 Task: Add an event with the title Third Coffee Meeting with Business Partner, date '2023/11/11', time 8:30 AM to 10:30 AMand add a description: Throughout the session, the facilitator will provide gentle guidance and reminders to stay present, fostering a non-judgmental and accepting attitude toward thoughts and sensations that may arise. There will also be moments of silence to allow participants to immerse themselves fully in the practice., put the event into Orange category, logged in from the account softage.3@softage.netand send the event invitation to softage.2@softage.net and softage.4@softage.net. Set a reminder for the event 30 minutes before
Action: Mouse moved to (70, 96)
Screenshot: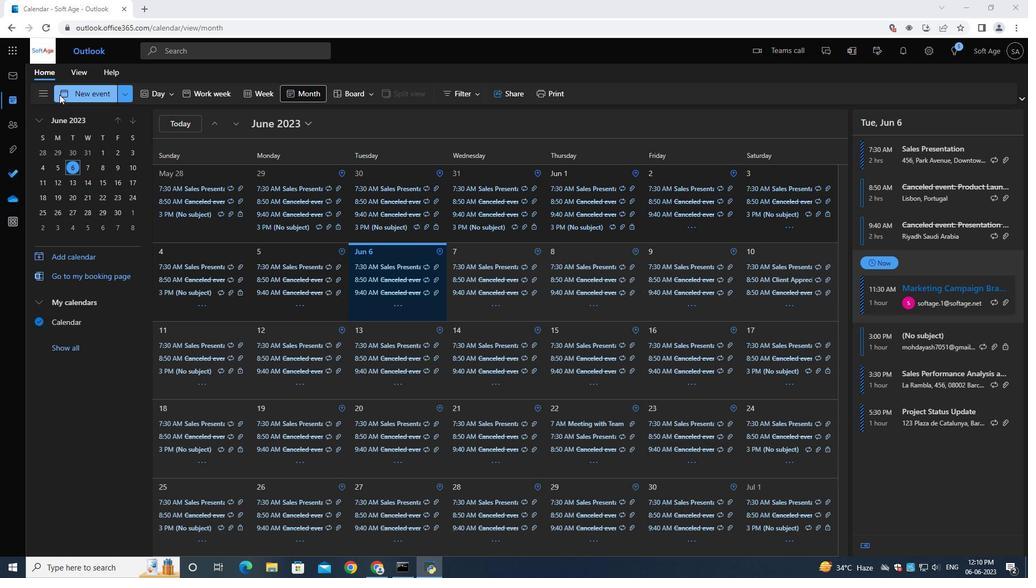 
Action: Mouse pressed left at (70, 96)
Screenshot: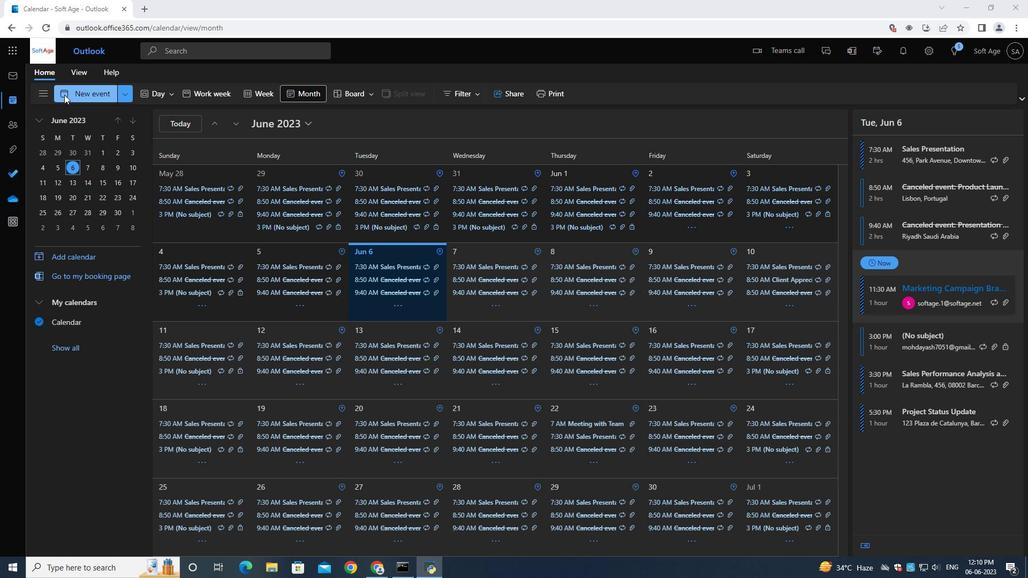 
Action: Mouse moved to (268, 161)
Screenshot: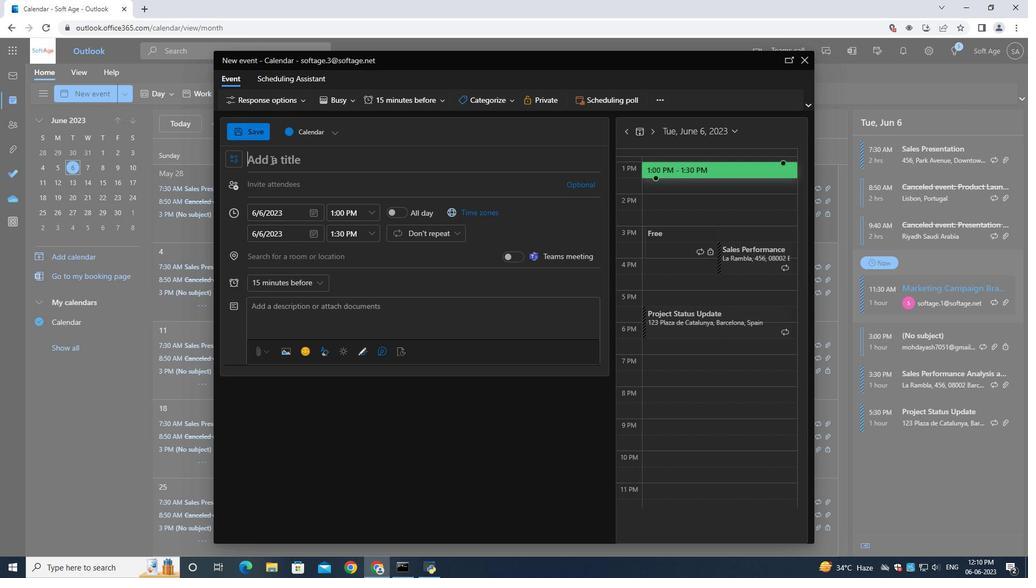 
Action: Mouse pressed left at (268, 161)
Screenshot: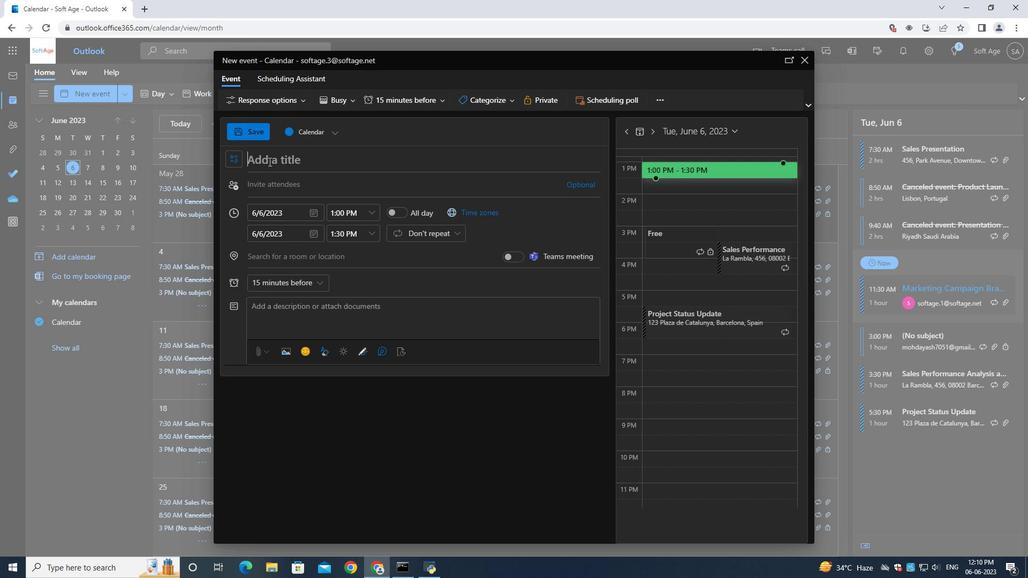 
Action: Key pressed <Key.shift>THIRD<Key.space><Key.shift>Coffee<Key.space><Key.shift>Meeting<Key.space>with<Key.space><Key.shift>Business<Key.space><Key.shift>Parther
Screenshot: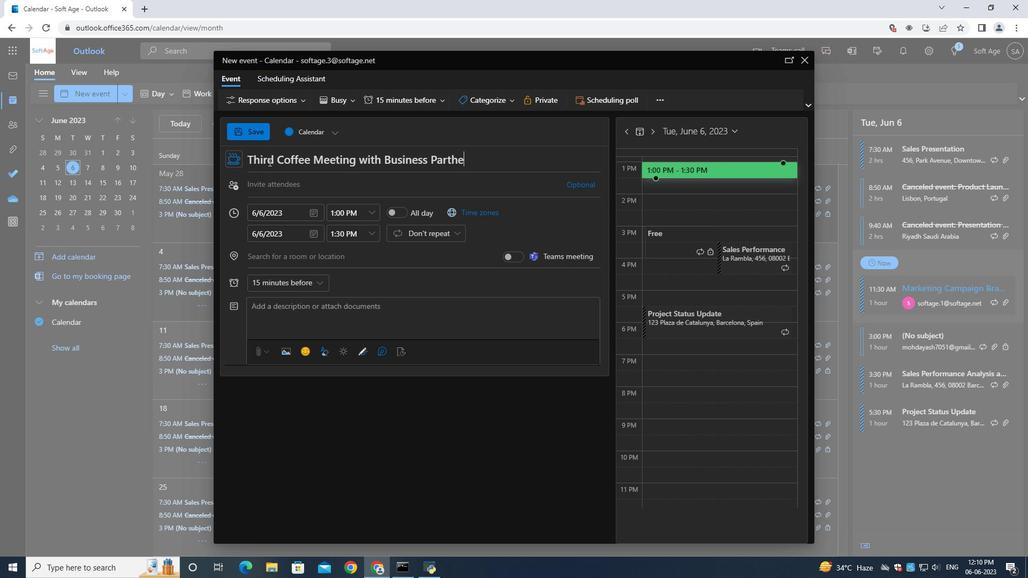 
Action: Mouse moved to (431, 169)
Screenshot: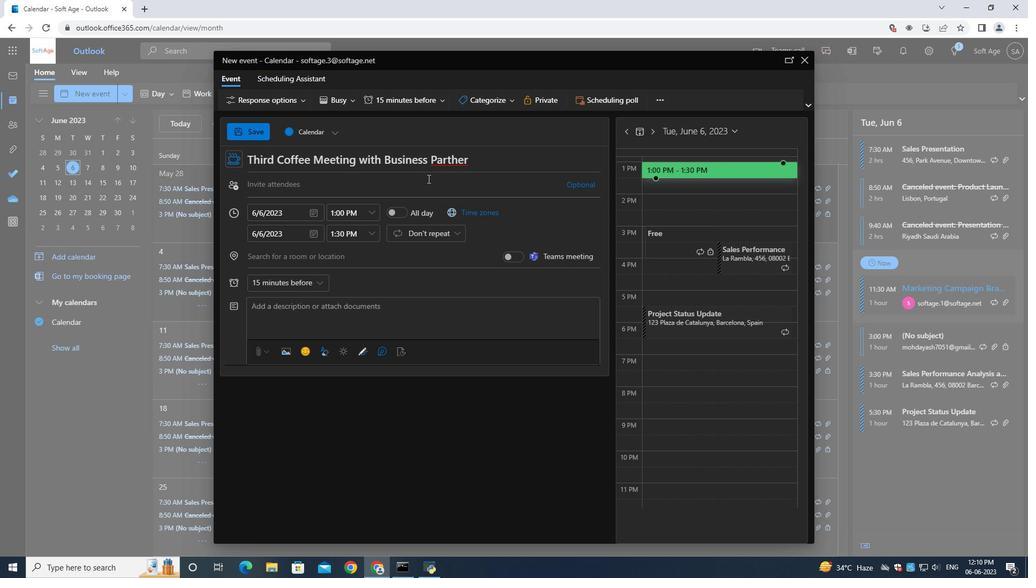 
Action: Key pressed <Key.backspace><Key.backspace><Key.backspace><Key.backspace>tner
Screenshot: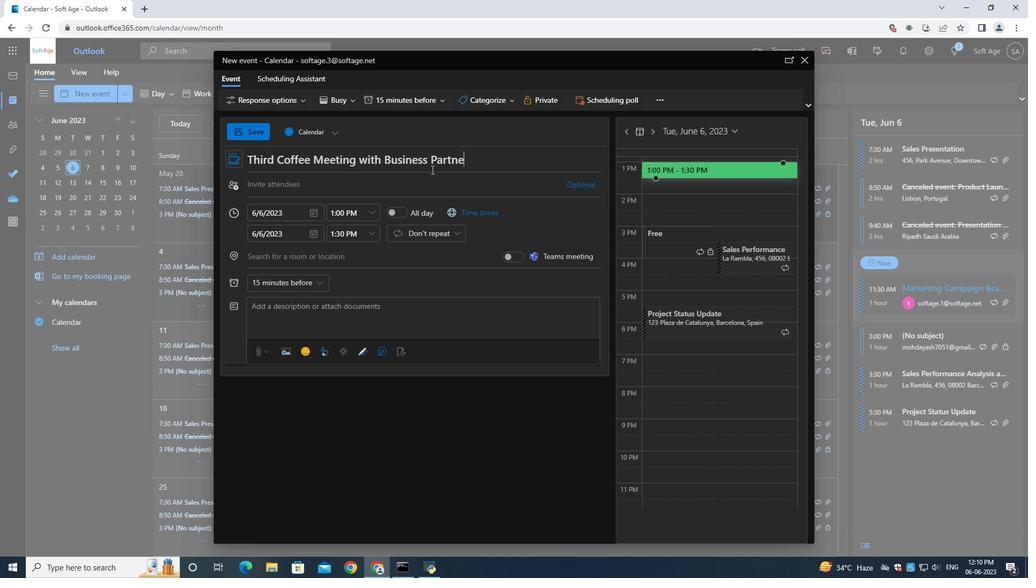 
Action: Mouse moved to (315, 213)
Screenshot: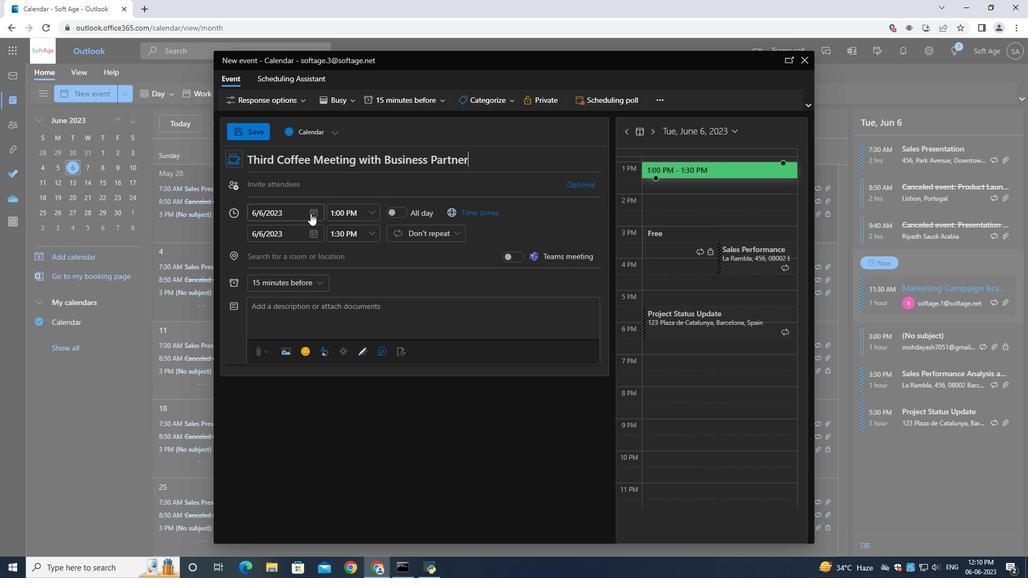 
Action: Mouse pressed left at (315, 213)
Screenshot: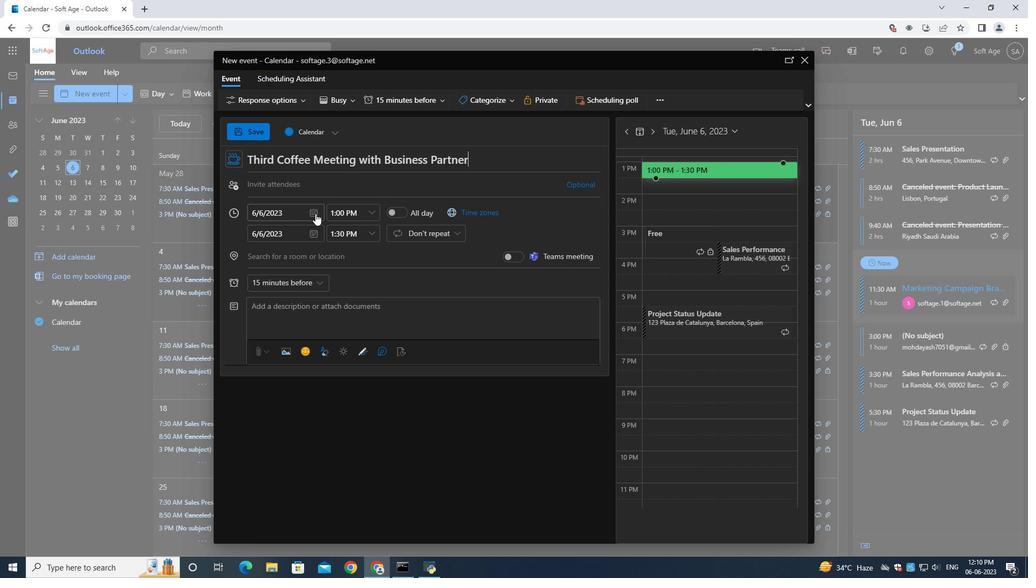 
Action: Mouse moved to (346, 237)
Screenshot: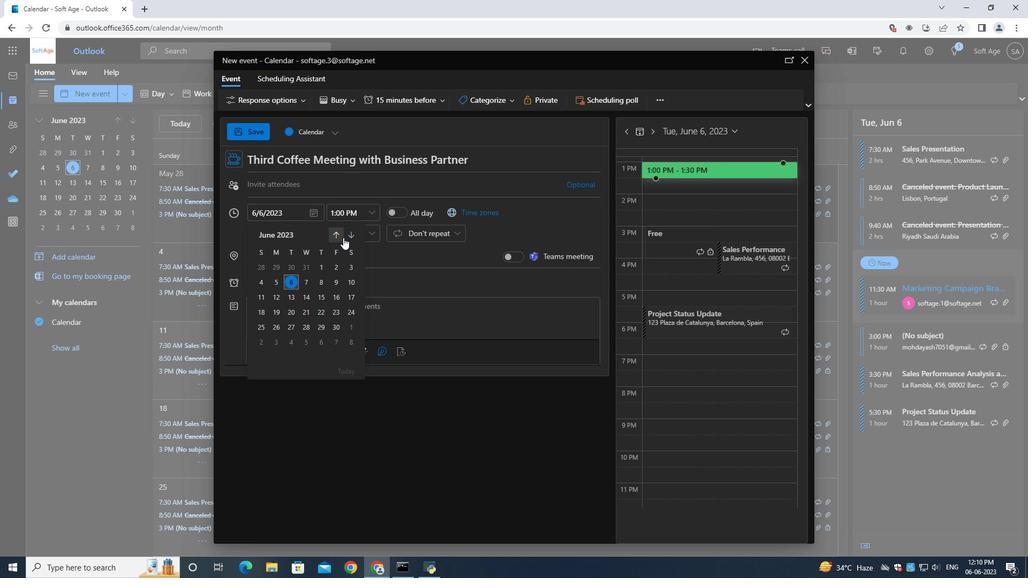 
Action: Mouse pressed left at (346, 237)
Screenshot: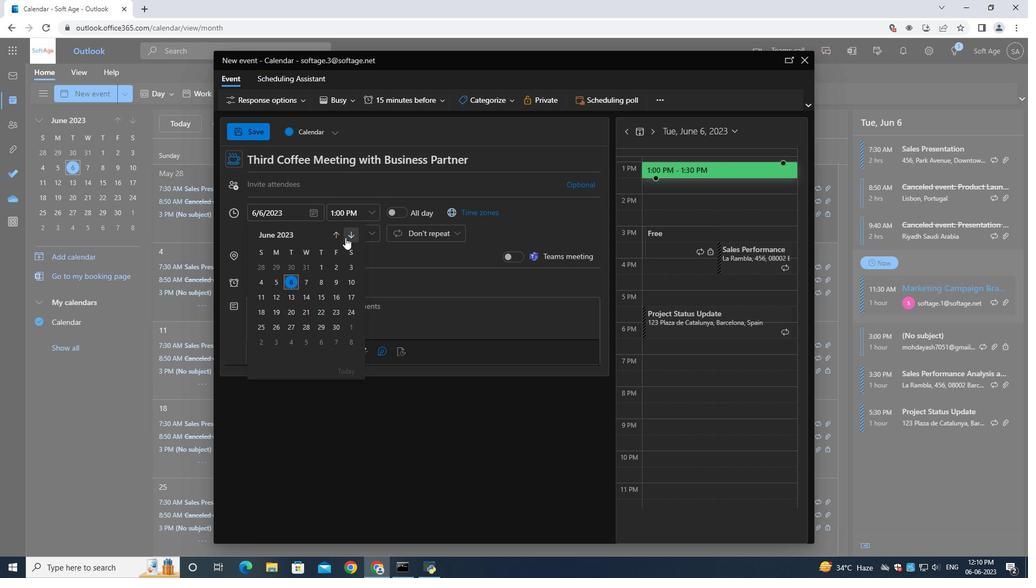 
Action: Mouse moved to (346, 237)
Screenshot: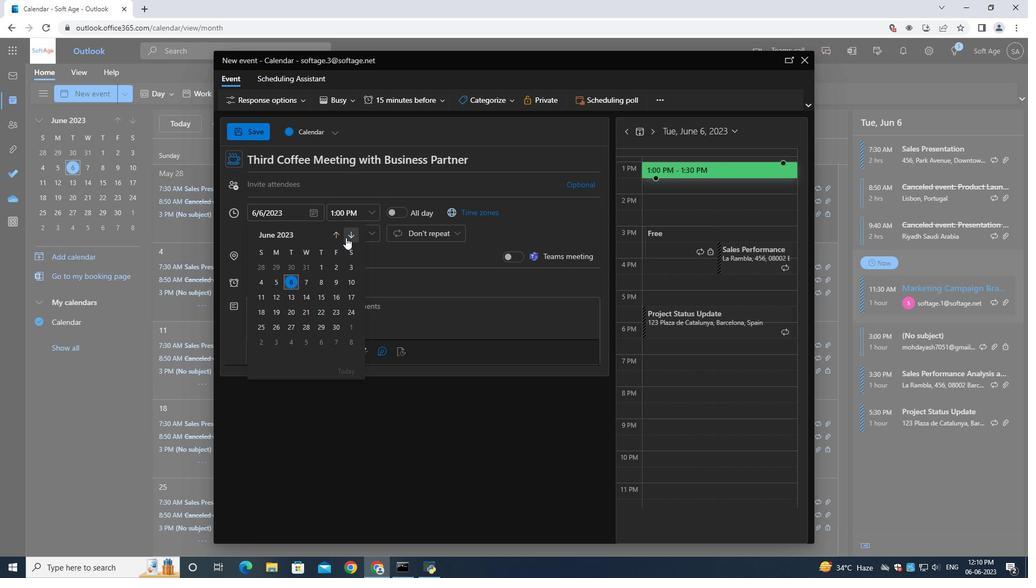 
Action: Mouse pressed left at (346, 237)
Screenshot: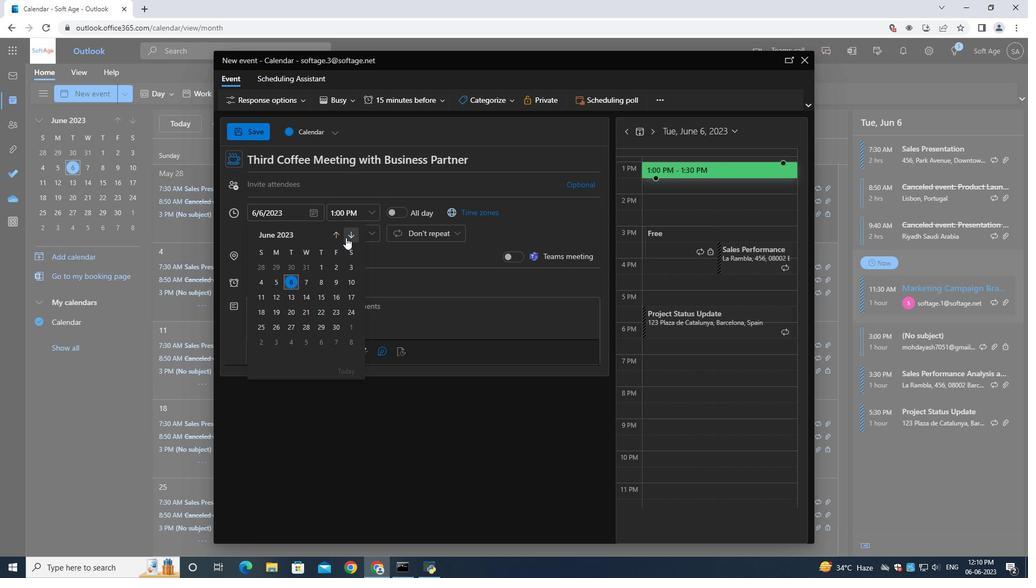 
Action: Mouse pressed left at (346, 237)
Screenshot: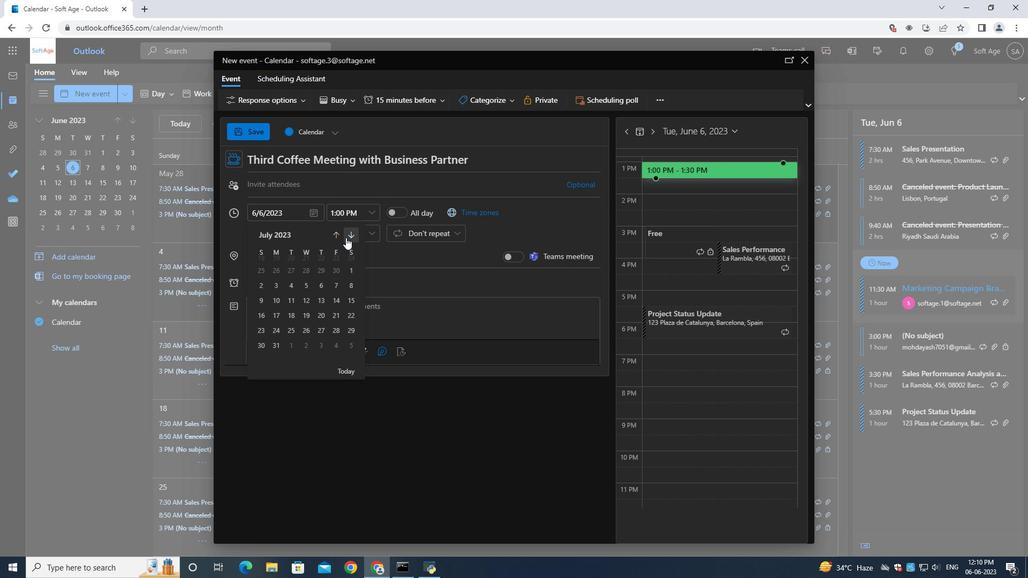 
Action: Mouse moved to (346, 238)
Screenshot: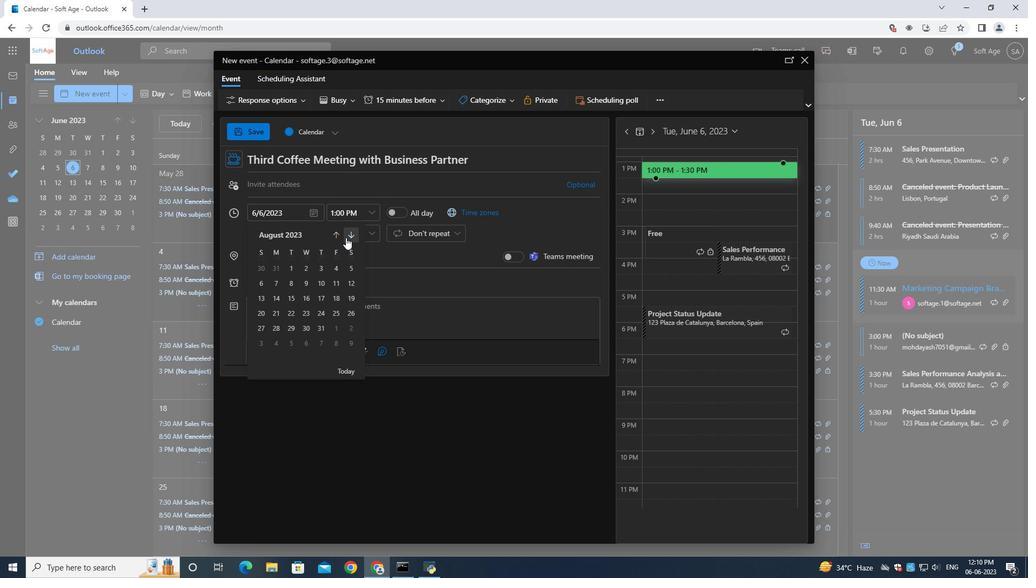 
Action: Mouse pressed left at (346, 238)
Screenshot: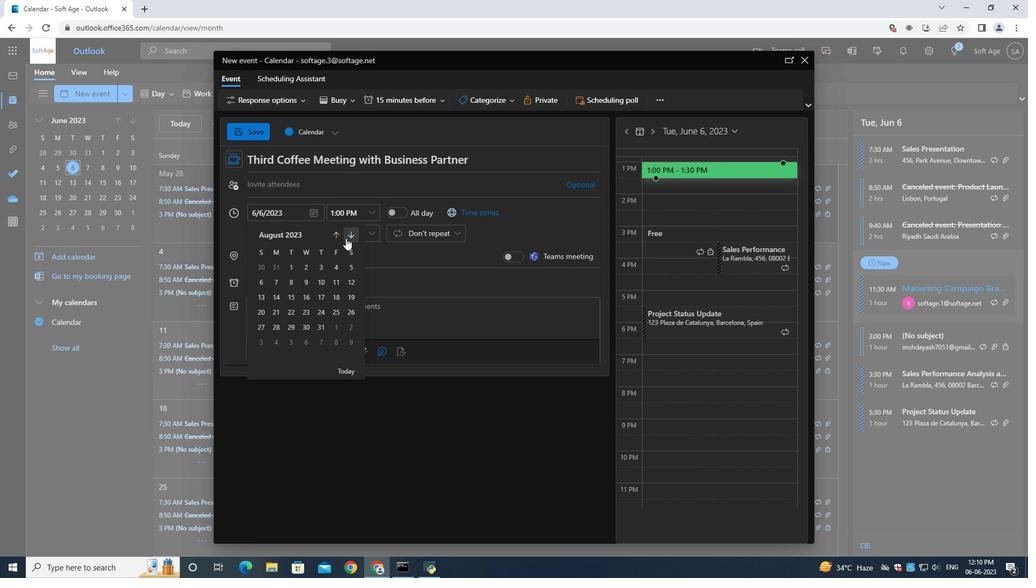 
Action: Mouse pressed left at (346, 238)
Screenshot: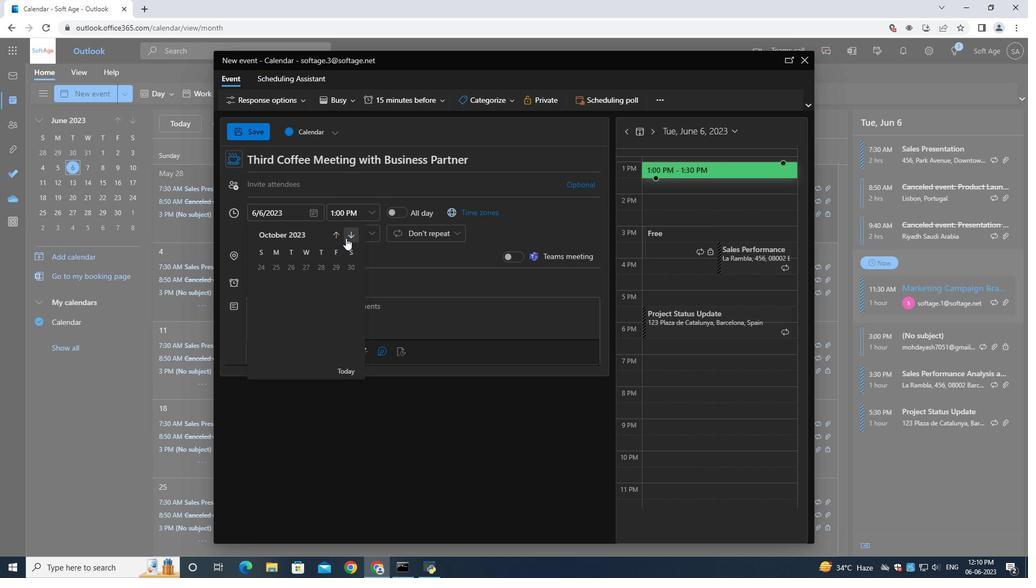 
Action: Mouse moved to (348, 282)
Screenshot: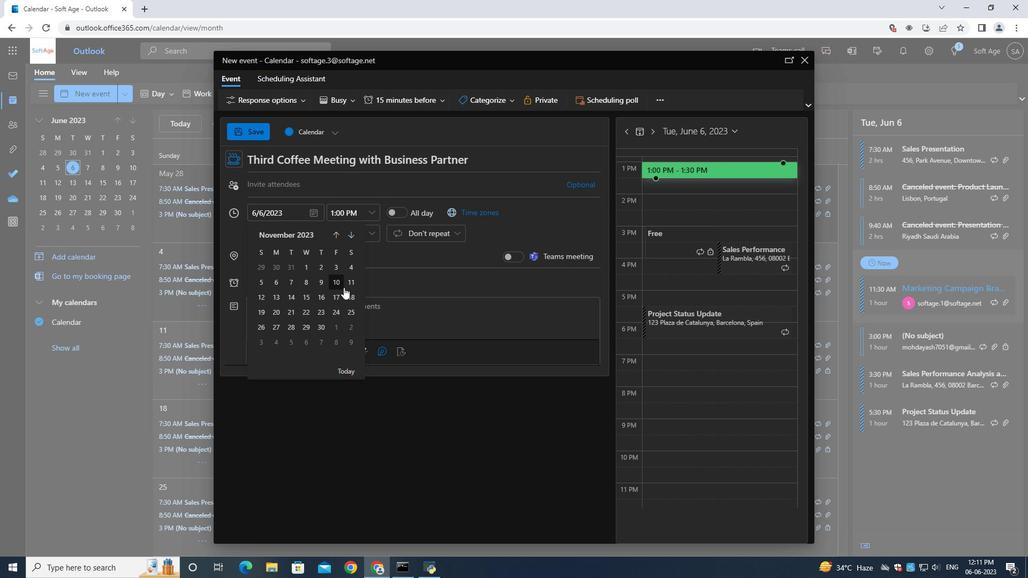 
Action: Mouse pressed left at (348, 282)
Screenshot: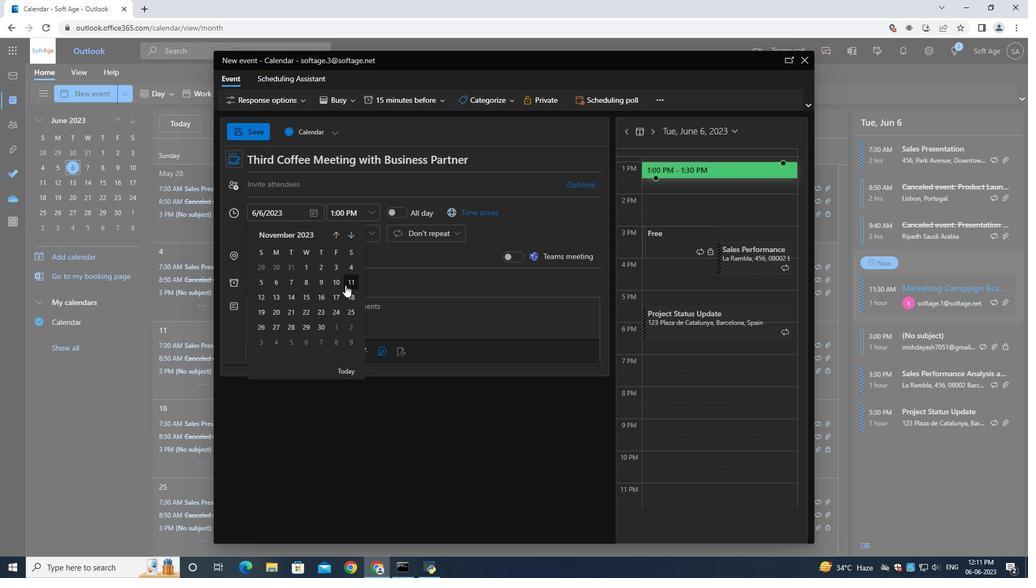 
Action: Mouse moved to (346, 217)
Screenshot: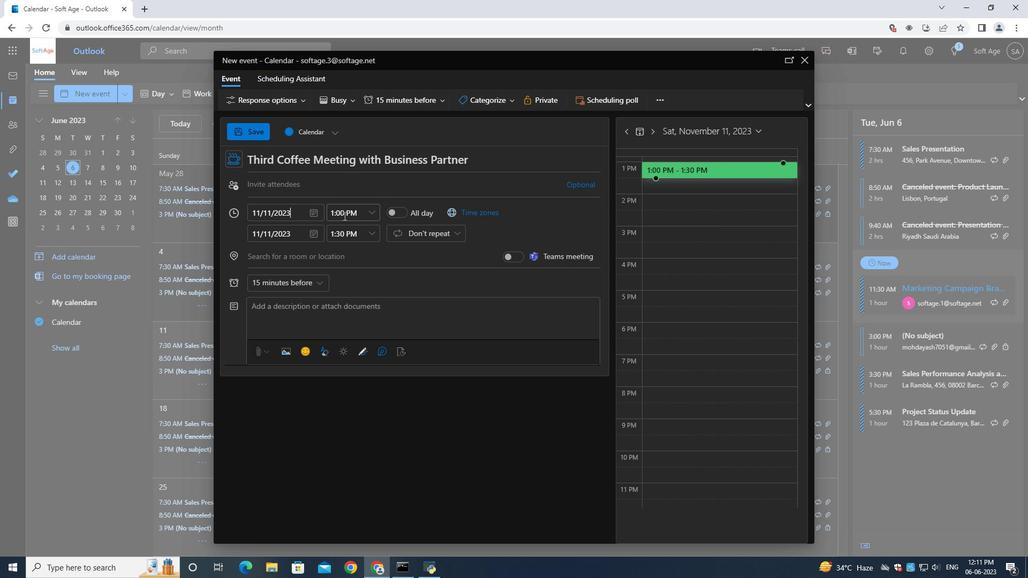 
Action: Mouse pressed left at (346, 217)
Screenshot: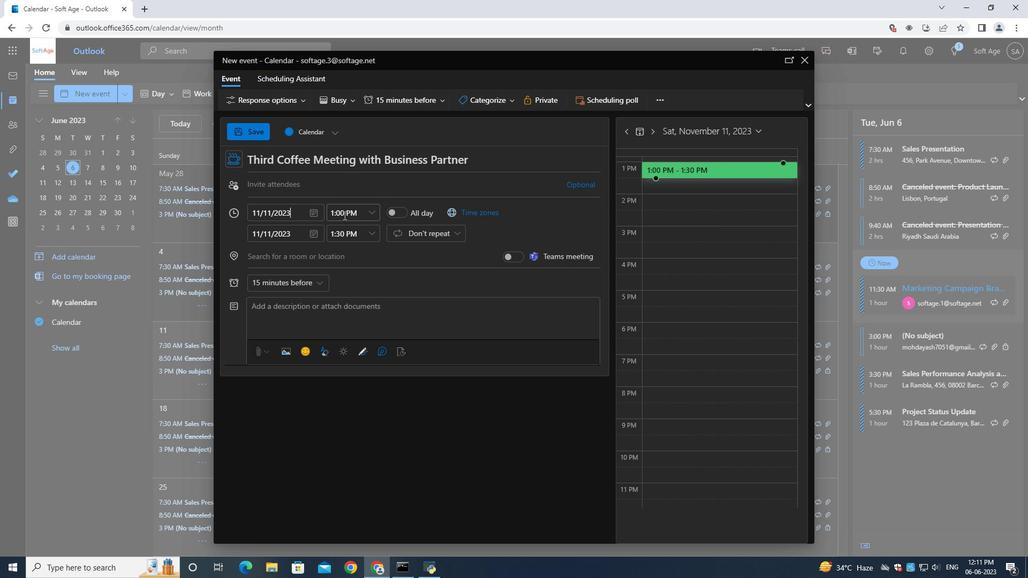 
Action: Mouse moved to (354, 218)
Screenshot: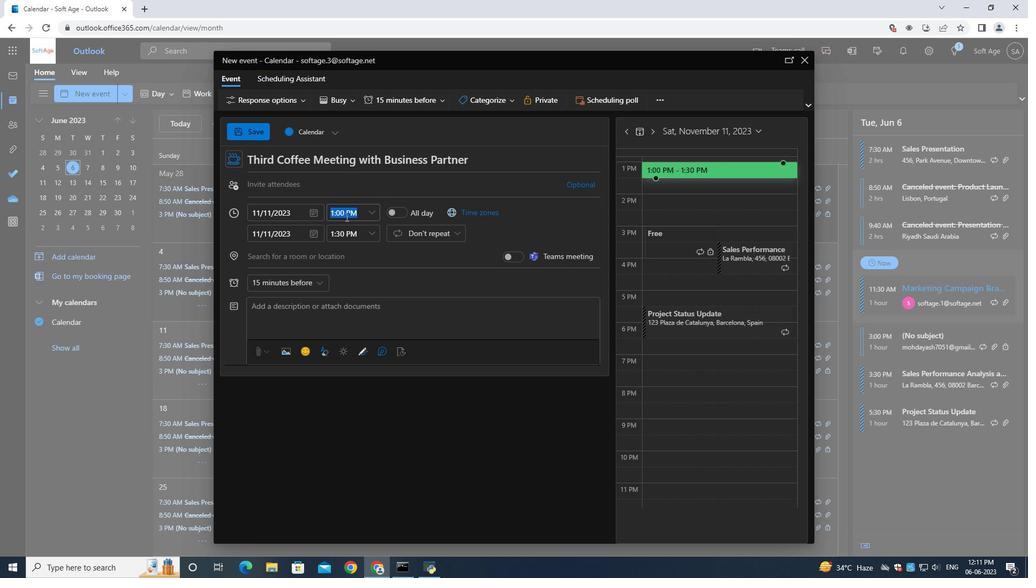 
Action: Key pressed 8<Key.shift_r>:30<Key.shift>Am
Screenshot: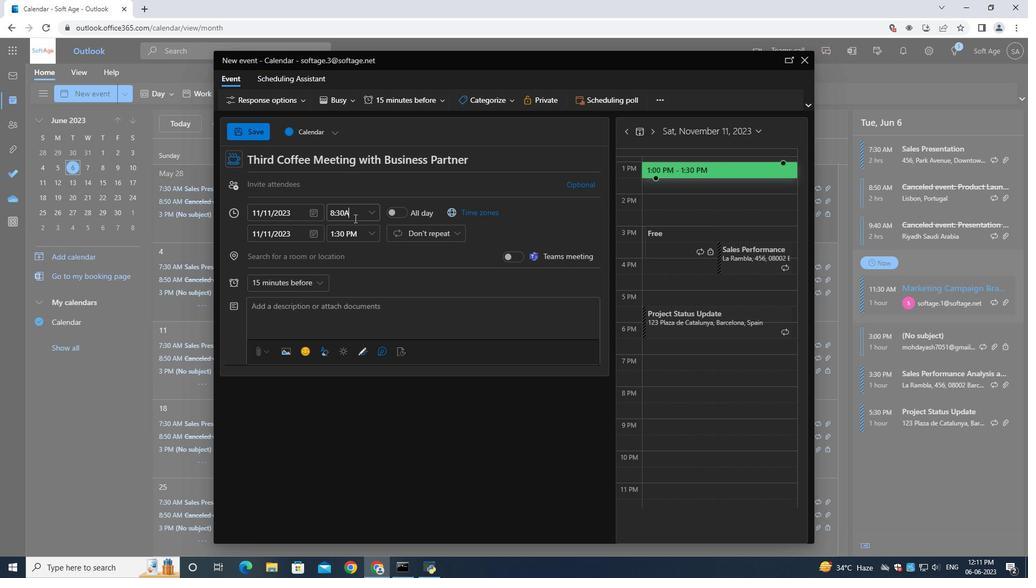 
Action: Mouse moved to (386, 233)
Screenshot: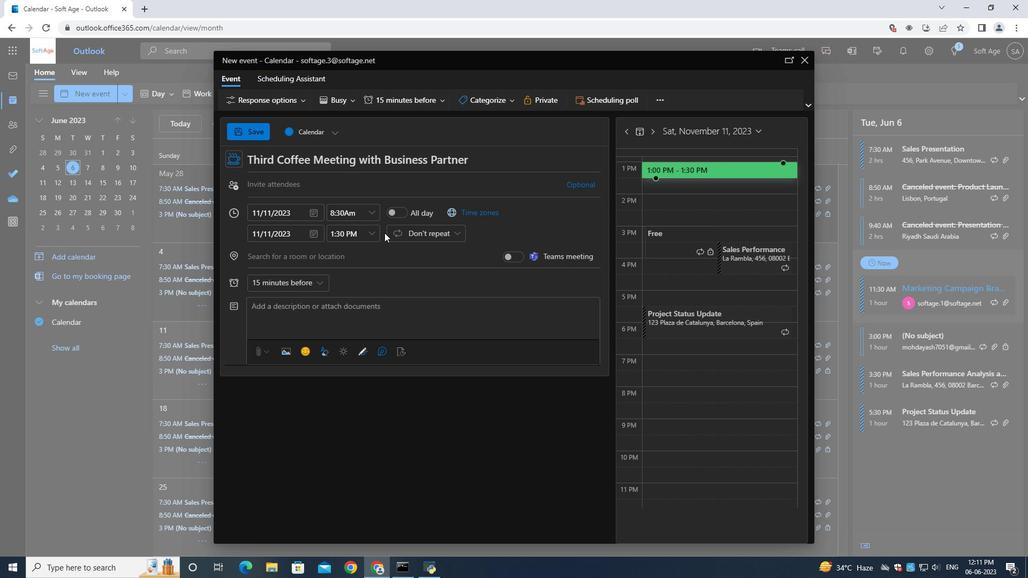 
Action: Key pressed <Key.backspace><Key.shift>M
Screenshot: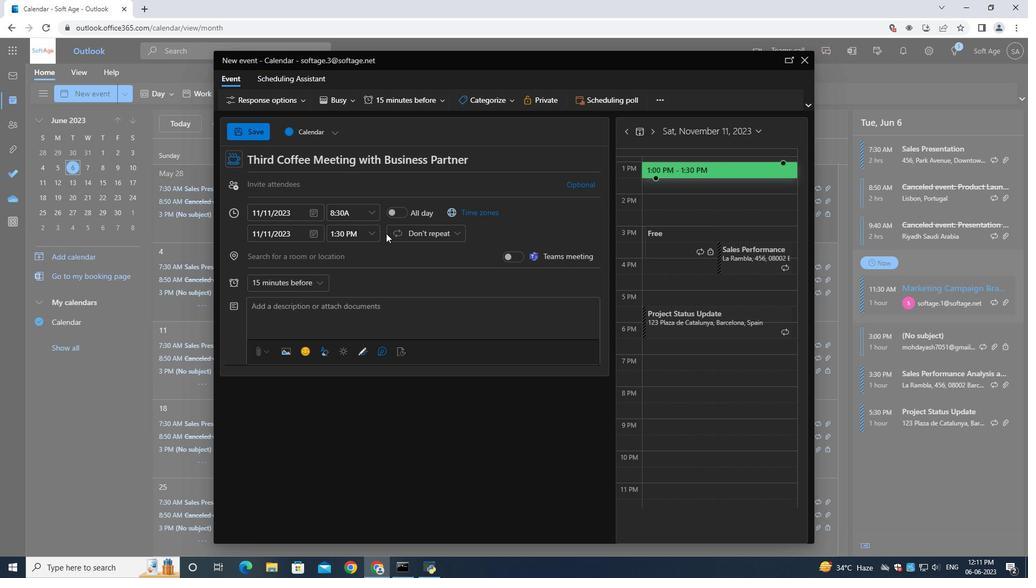 
Action: Mouse moved to (354, 230)
Screenshot: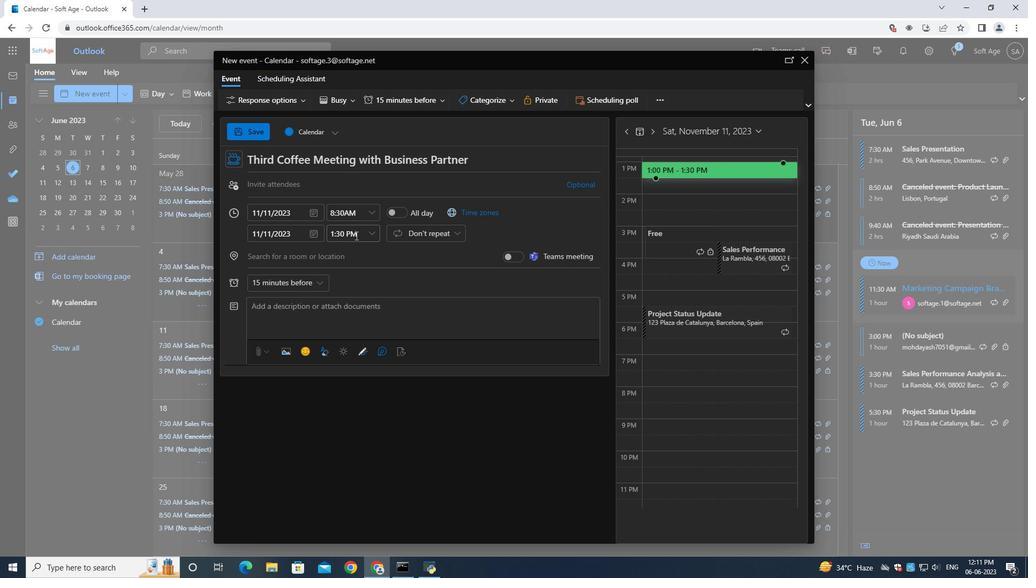 
Action: Mouse pressed left at (354, 230)
Screenshot: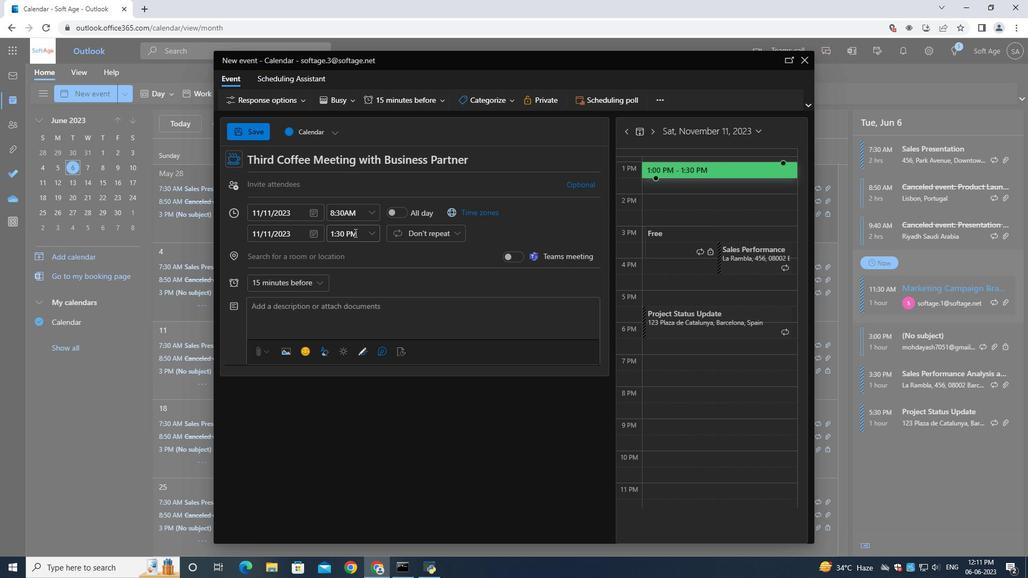 
Action: Mouse moved to (359, 233)
Screenshot: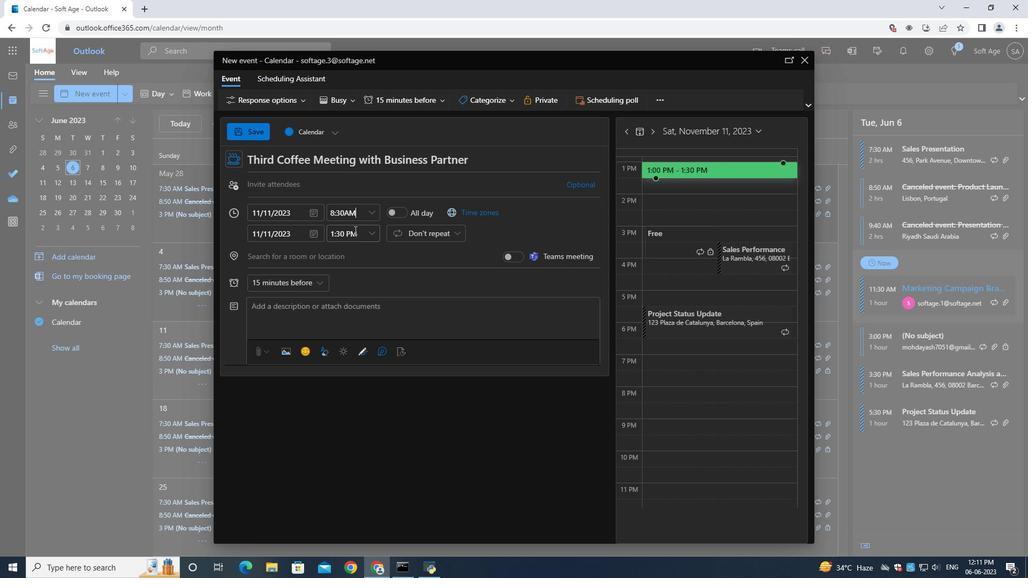 
Action: Key pressed 10<Key.shift_r>:30<Key.shift>AM
Screenshot: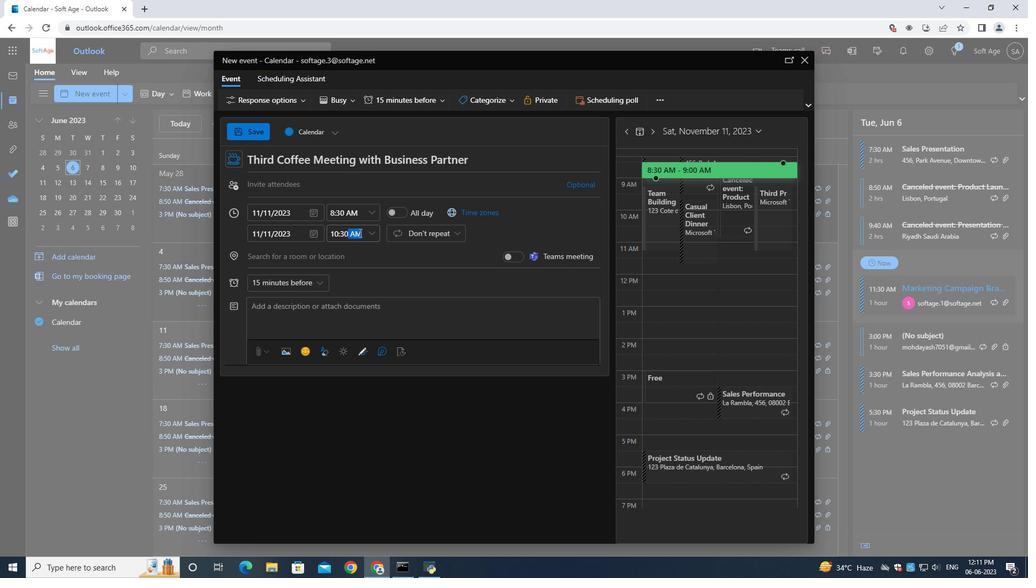 
Action: Mouse moved to (328, 310)
Screenshot: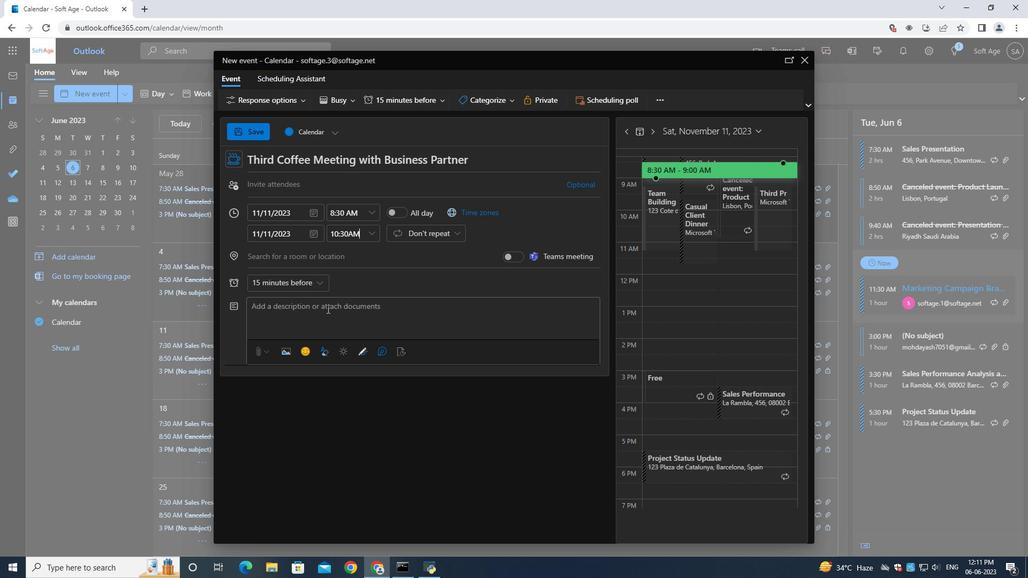 
Action: Mouse pressed left at (328, 310)
Screenshot: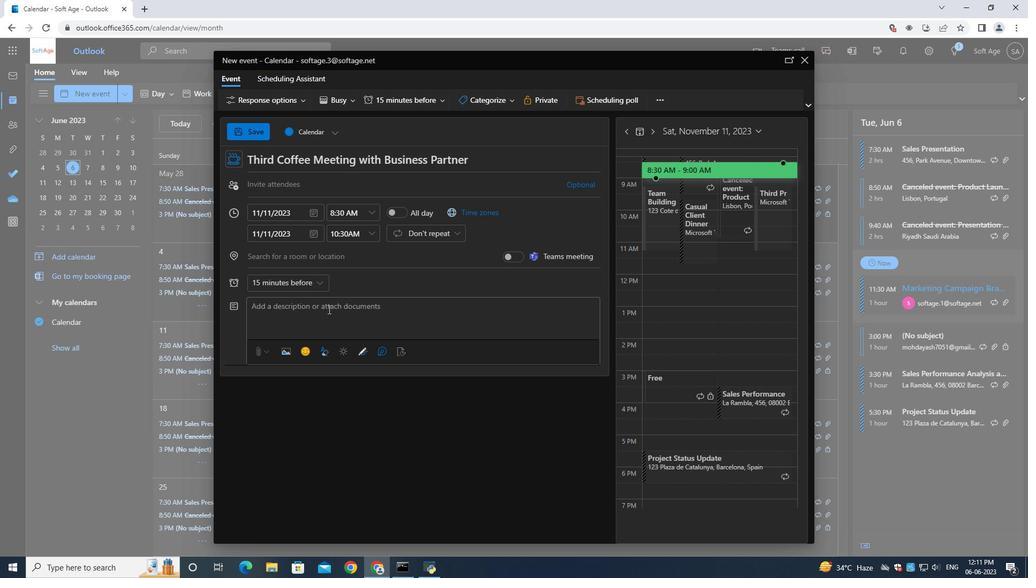 
Action: Mouse moved to (317, 308)
Screenshot: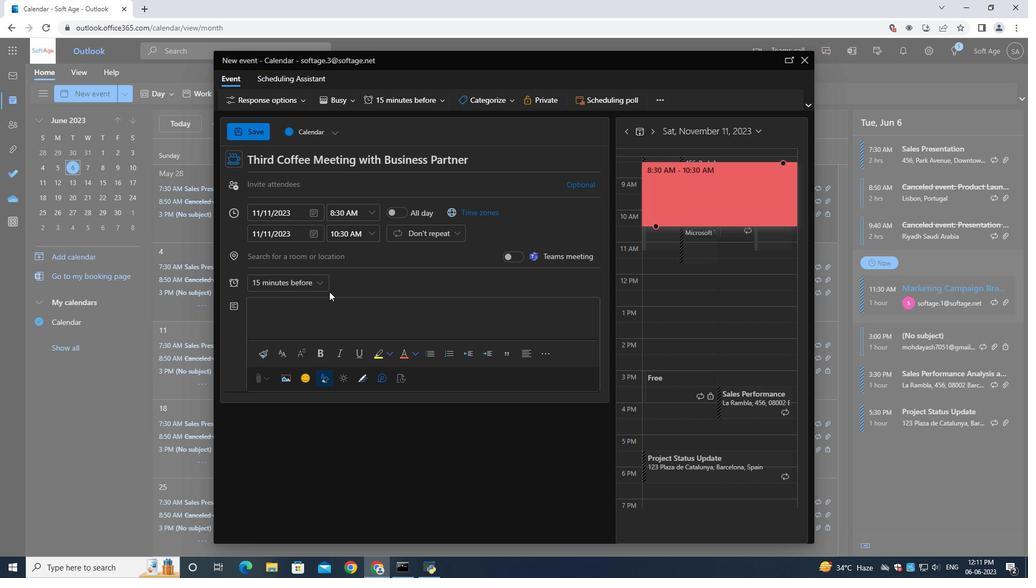 
Action: Mouse pressed left at (317, 308)
Screenshot: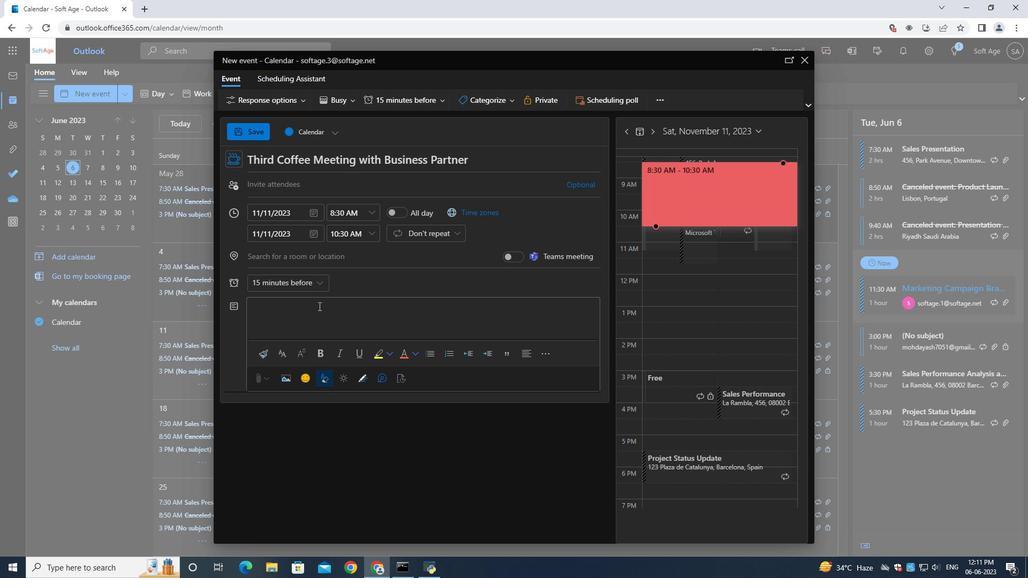 
Action: Mouse moved to (319, 309)
Screenshot: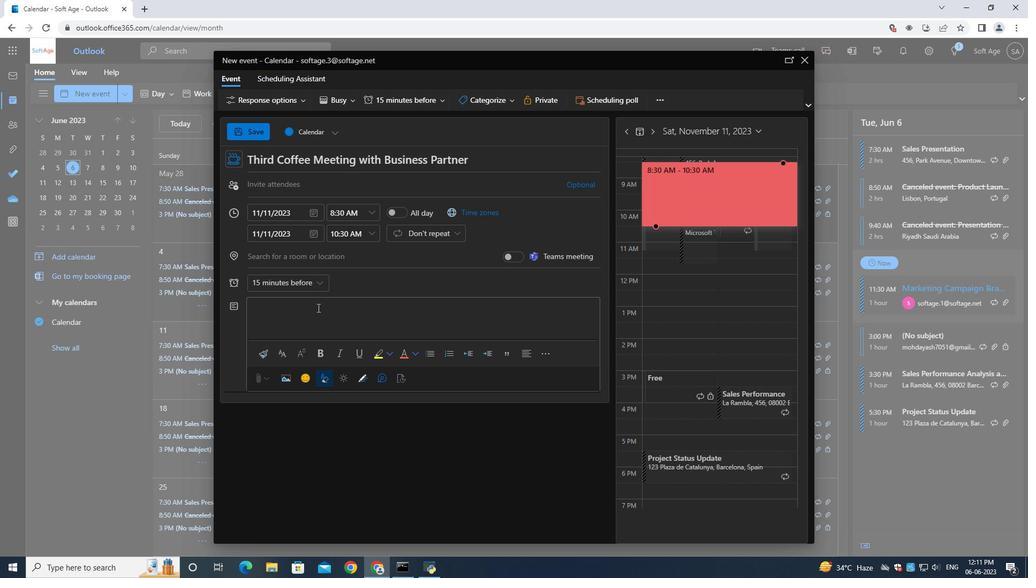 
Action: Key pressed <Key.shift>Throuh<Key.backspace>ghout<Key.space>the<Key.space>session,<Key.space>the<Key.space>facilitor<Key.space>will<Key.space>provide<Key.space>gentle<Key.space>guidance<Key.space>and<Key.space>reminders<Key.space>to<Key.space>stay<Key.space>present,<Key.space>fostering<Key.space>a<Key.space>non-jd<Key.backspace>udgmee<Key.backspace>ntal<Key.space>and<Key.space>accepting<Key.space>attitude<Key.space>toward<Key.space>thoughts<Key.space>and<Key.space>sensaltions<Key.space>that<Key.space>may<Key.space>arise.<Key.space><Key.shift>There<Key.space>will<Key.space>also<Key.space>be<Key.space>moments<Key.space>of<Key.space>silence<Key.space>to<Key.space>allow<Key.space>participants<Key.space>to<Key.space>immerse<Key.space>themselves<Key.space>fully<Key.space>in<Key.space>the<Key.space>practice
Screenshot: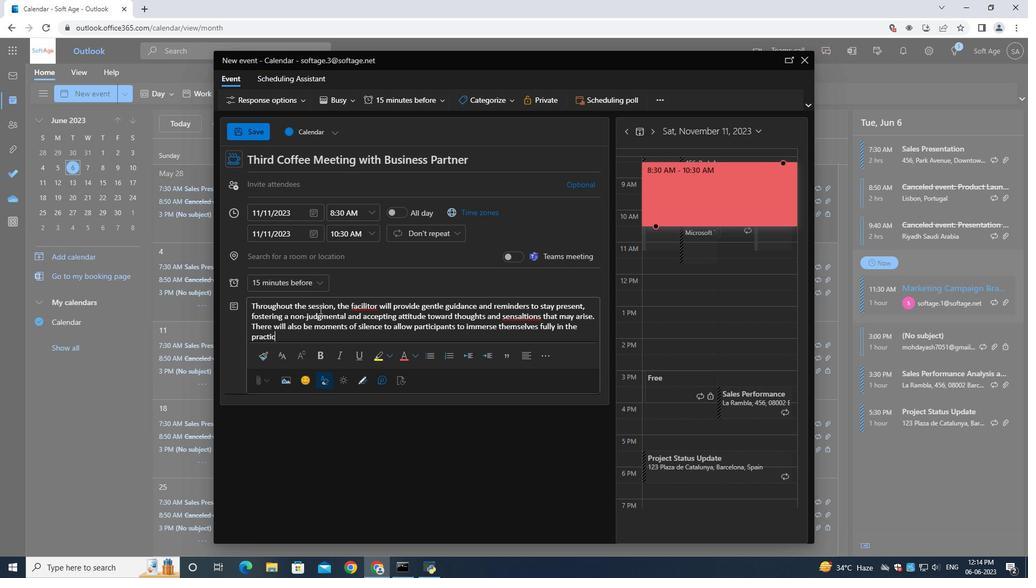 
Action: Mouse moved to (328, 312)
Screenshot: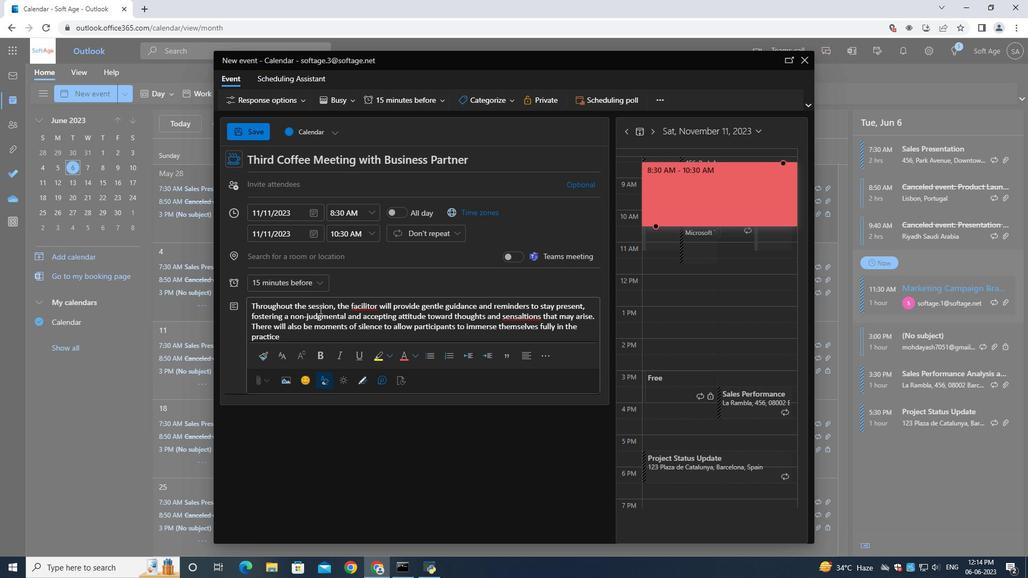 
Action: Key pressed .
Screenshot: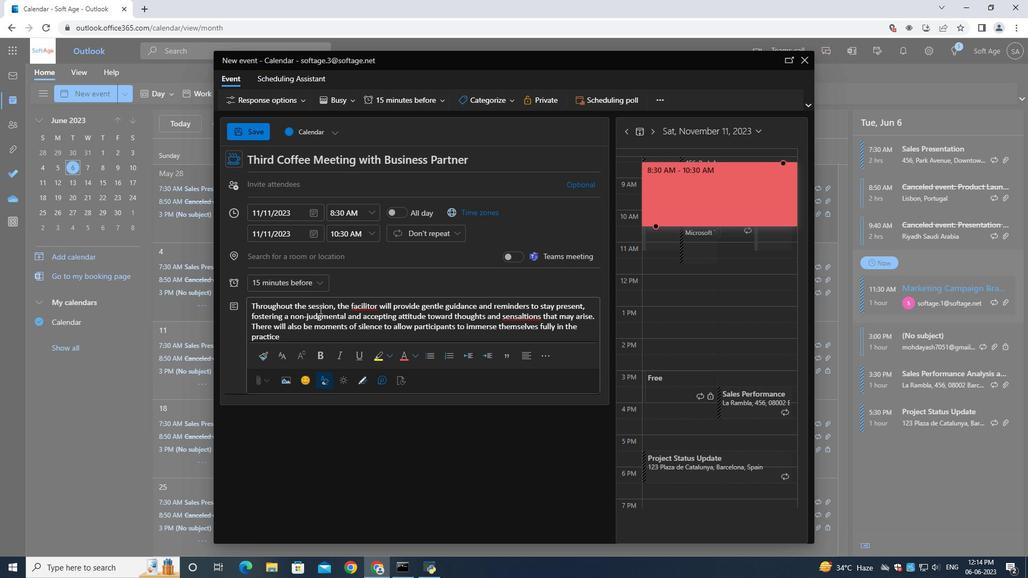 
Action: Mouse moved to (492, 106)
Screenshot: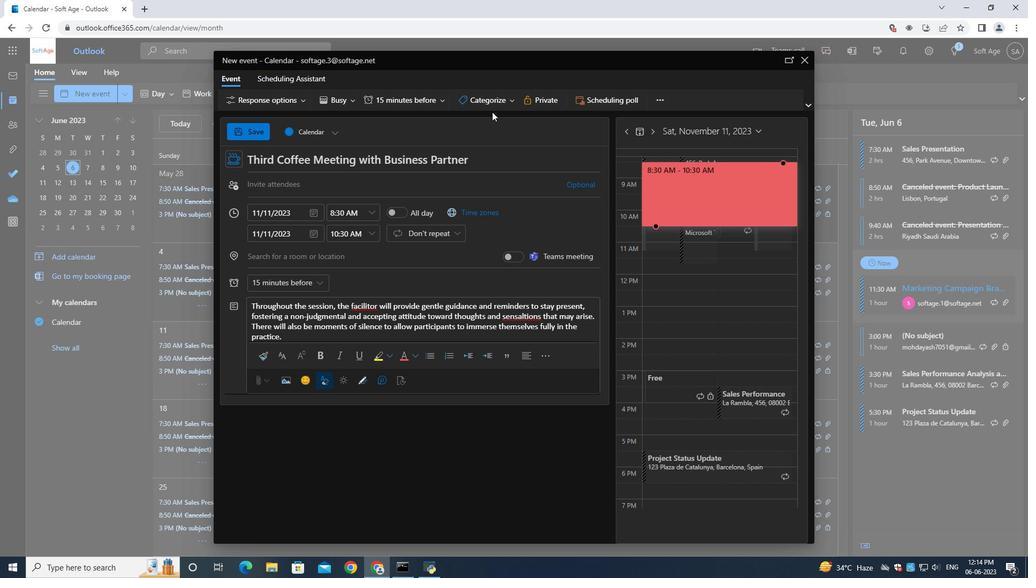 
Action: Mouse pressed left at (492, 106)
Screenshot: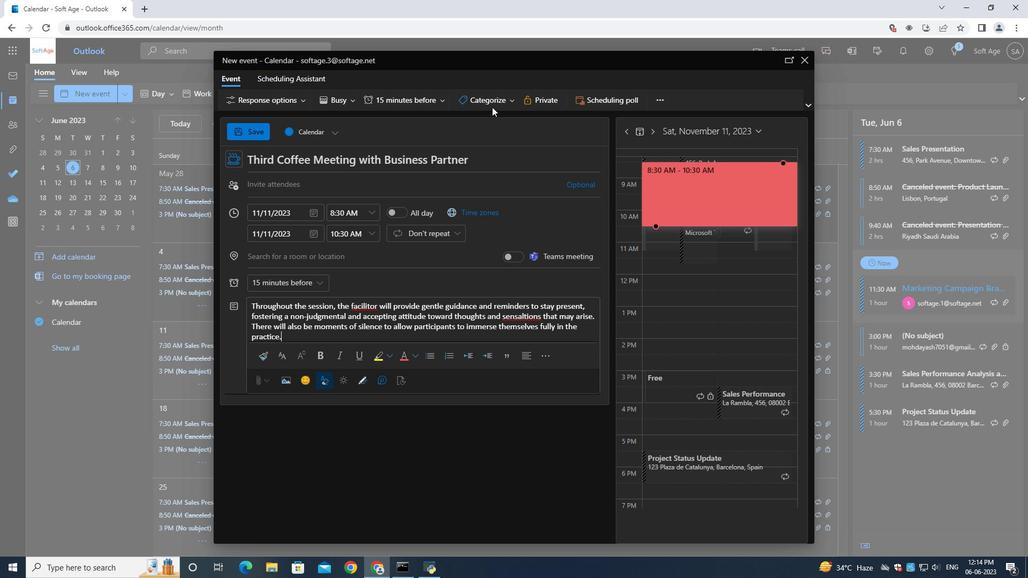 
Action: Mouse moved to (483, 156)
Screenshot: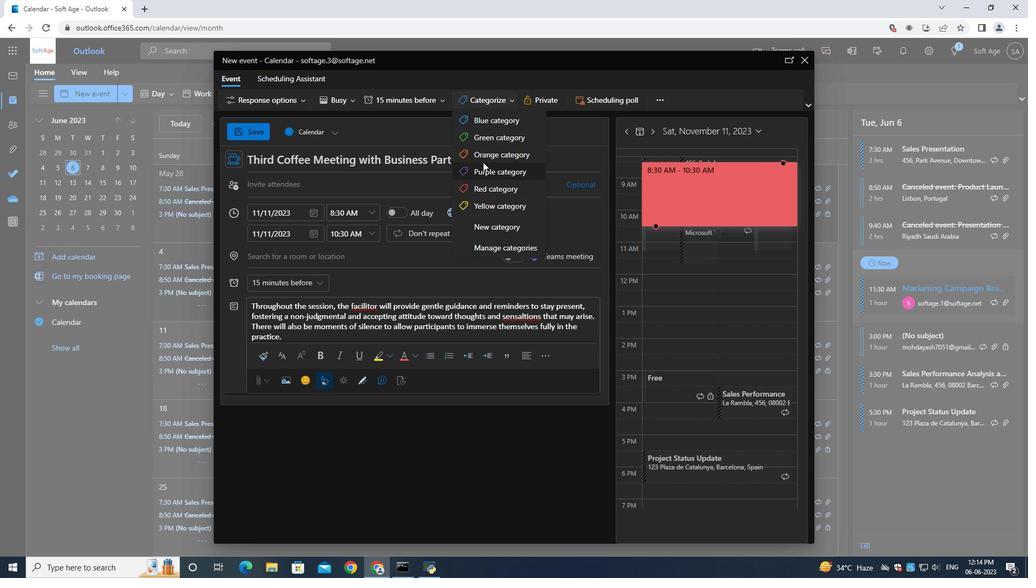 
Action: Mouse pressed left at (483, 156)
Screenshot: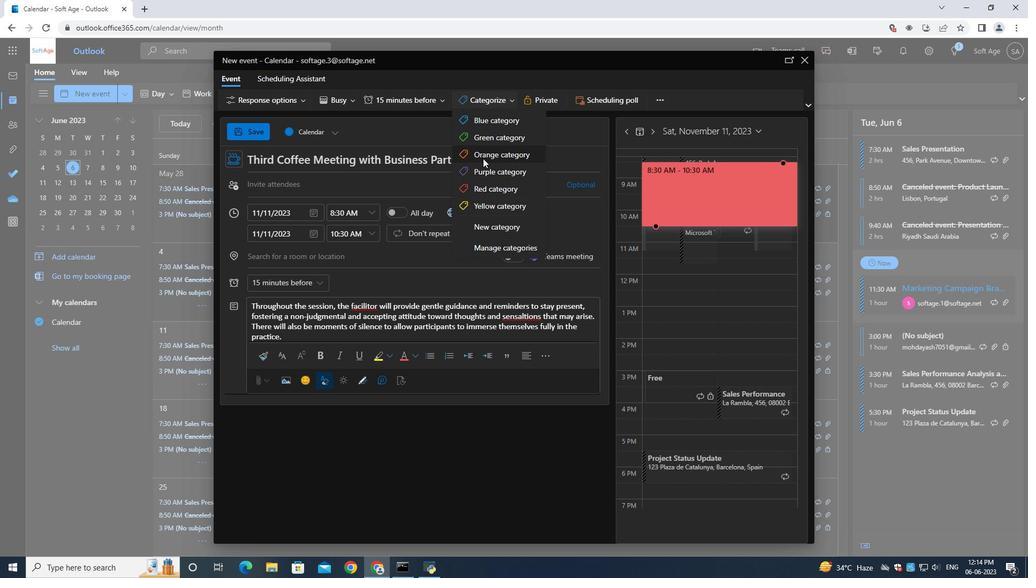 
Action: Mouse moved to (297, 181)
Screenshot: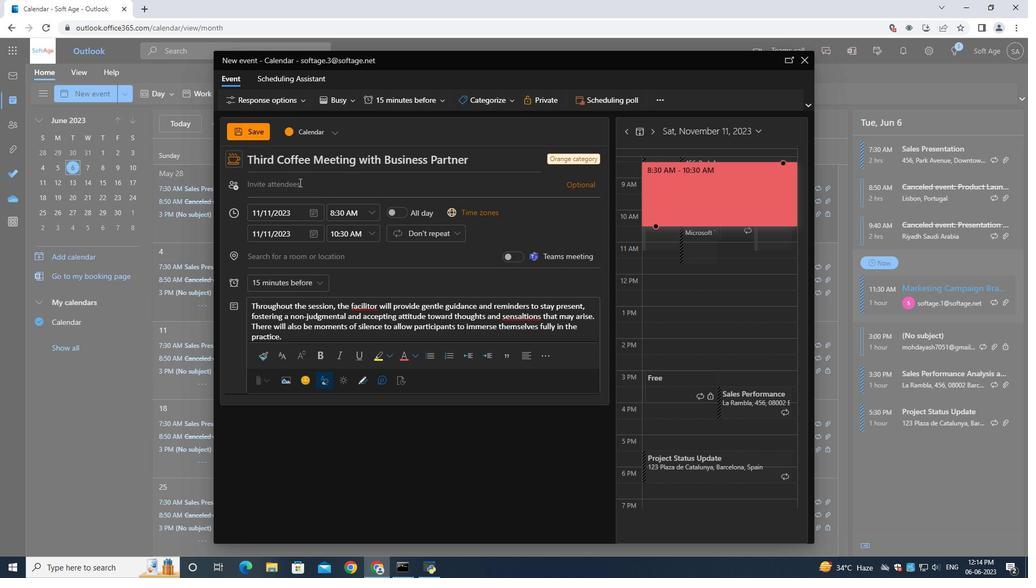 
Action: Mouse pressed left at (297, 181)
Screenshot: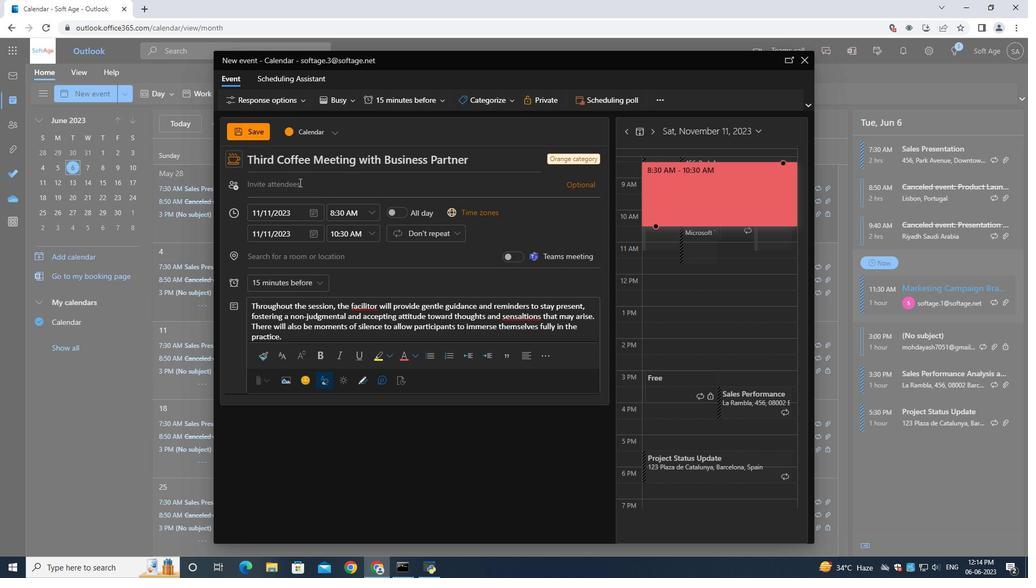 
Action: Mouse moved to (302, 182)
Screenshot: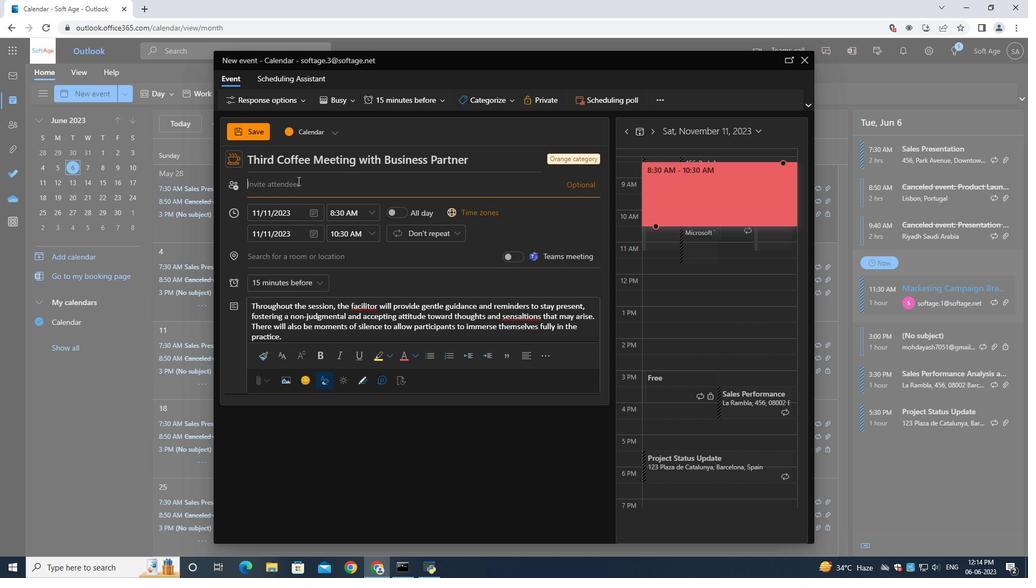 
Action: Key pressed softage.2<Key.shift>@softage.net
Screenshot: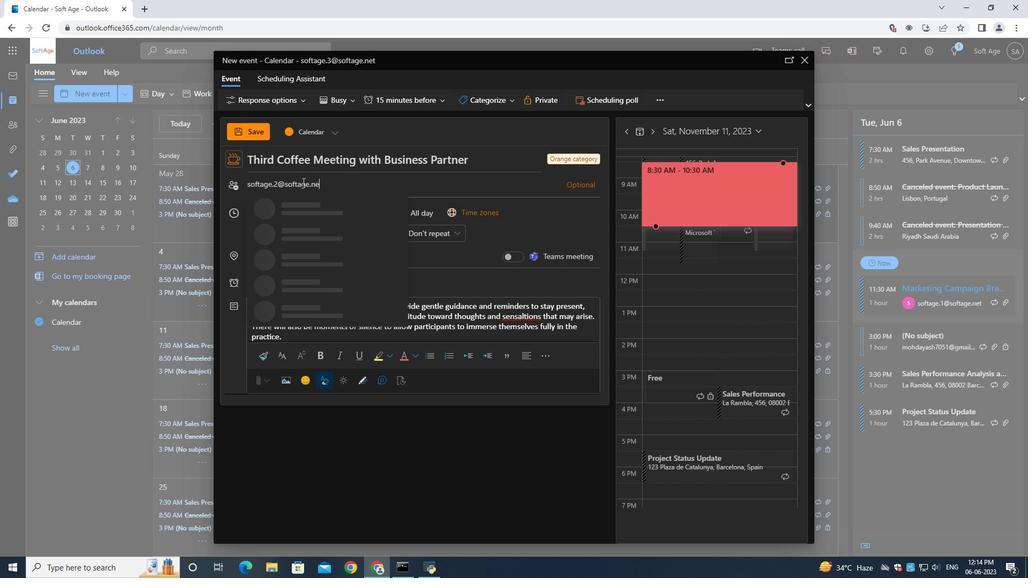
Action: Mouse moved to (303, 202)
Screenshot: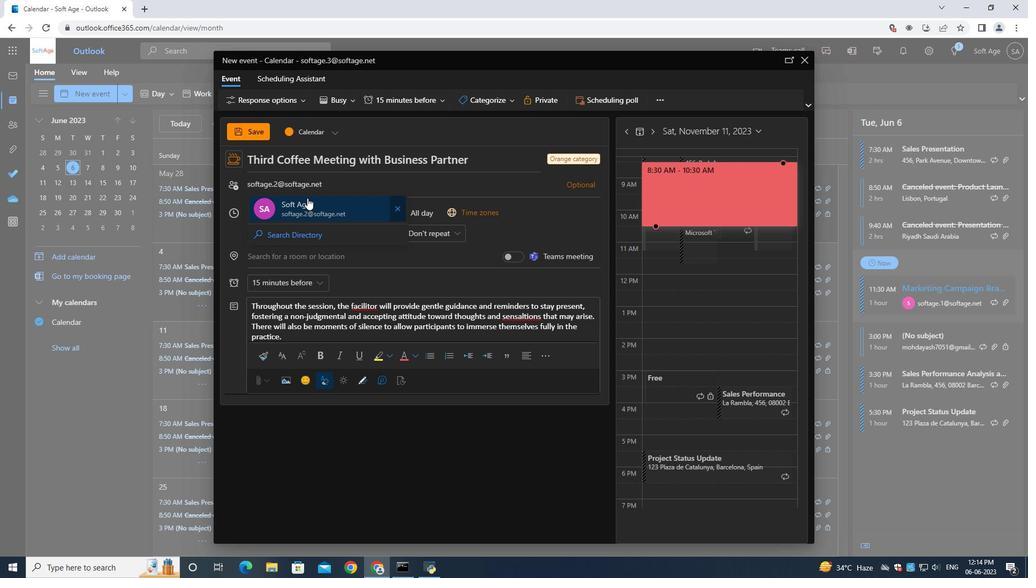 
Action: Mouse pressed left at (303, 202)
Screenshot: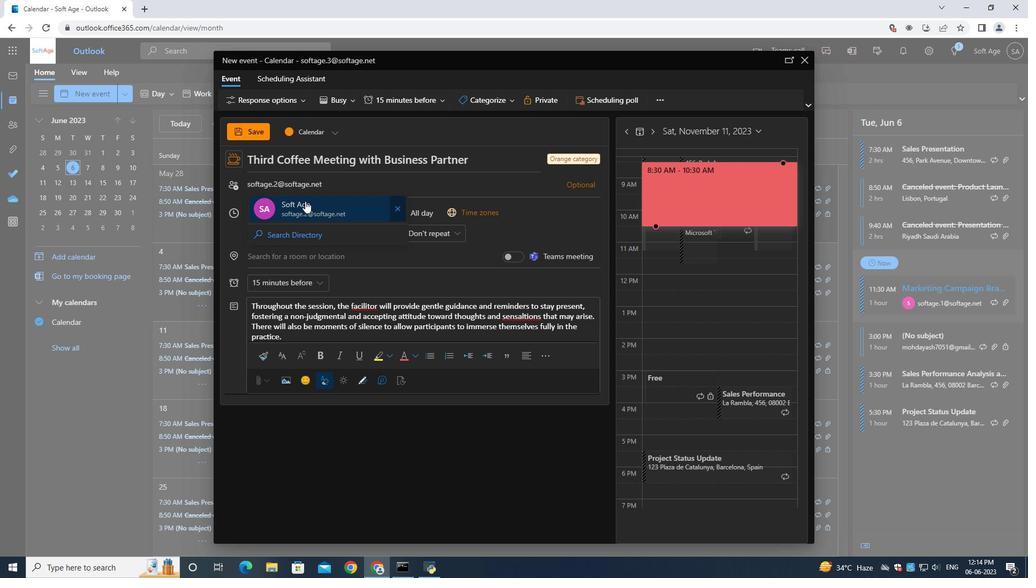 
Action: Key pressed softage.4<Key.shift>@softage.net
Screenshot: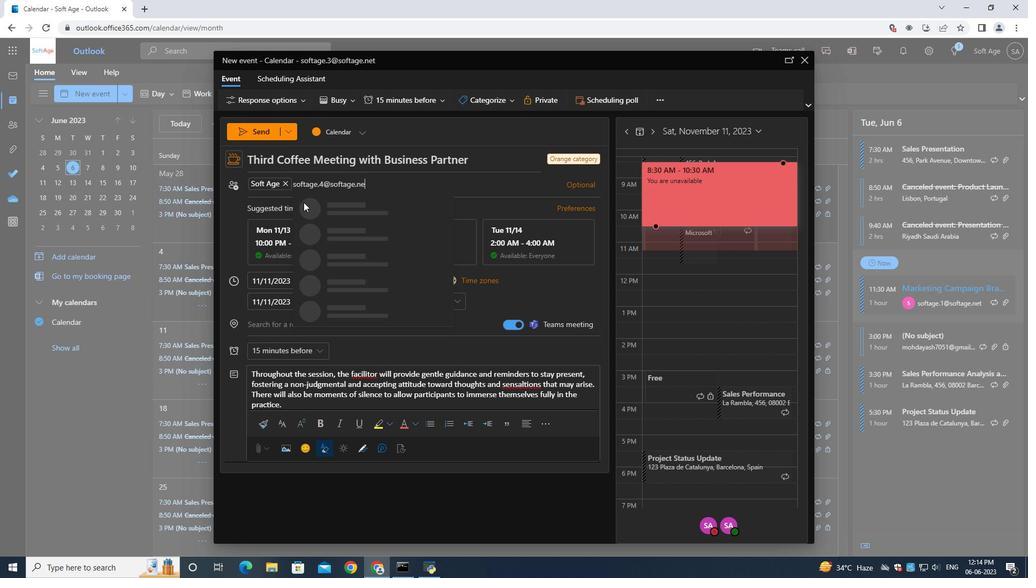 
Action: Mouse moved to (331, 205)
Screenshot: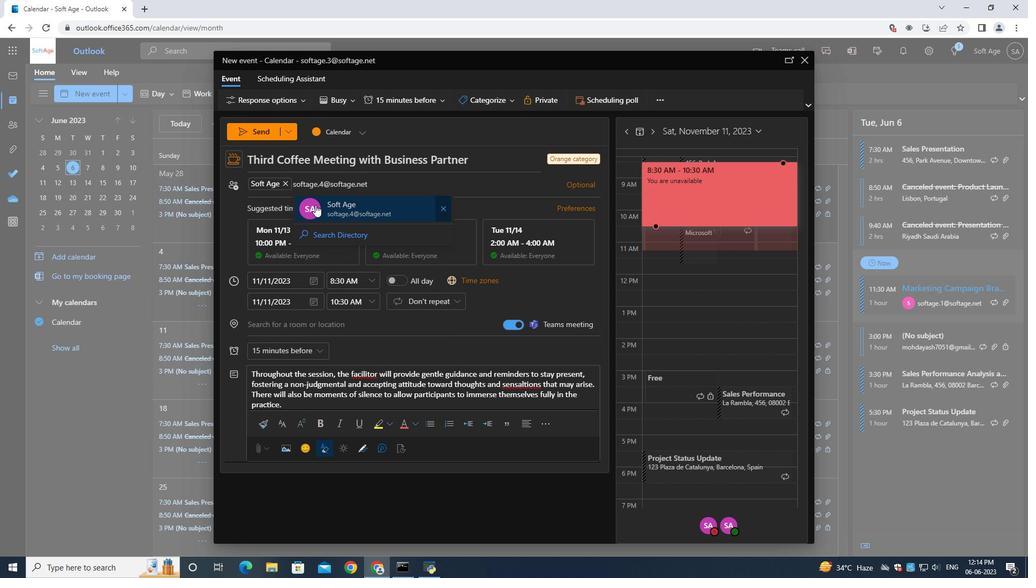 
Action: Mouse pressed left at (331, 205)
Screenshot: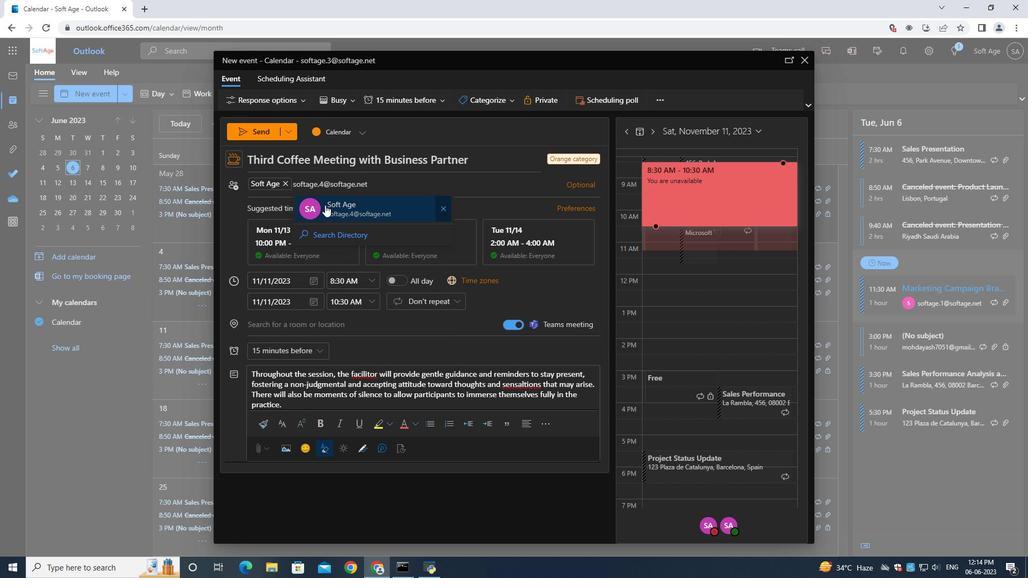 
Action: Mouse moved to (297, 352)
Screenshot: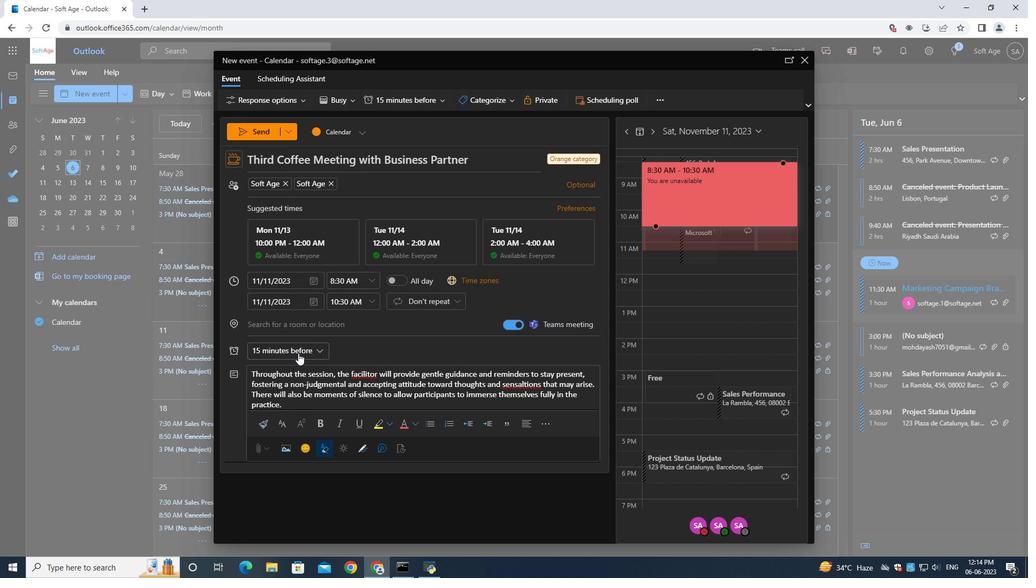 
Action: Mouse pressed left at (297, 352)
Screenshot: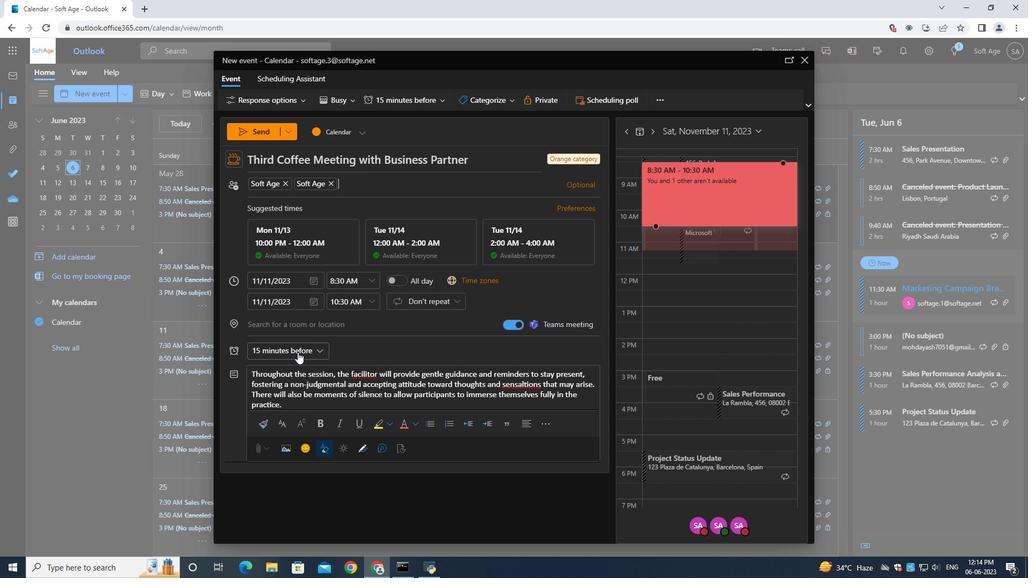 
Action: Mouse moved to (294, 213)
Screenshot: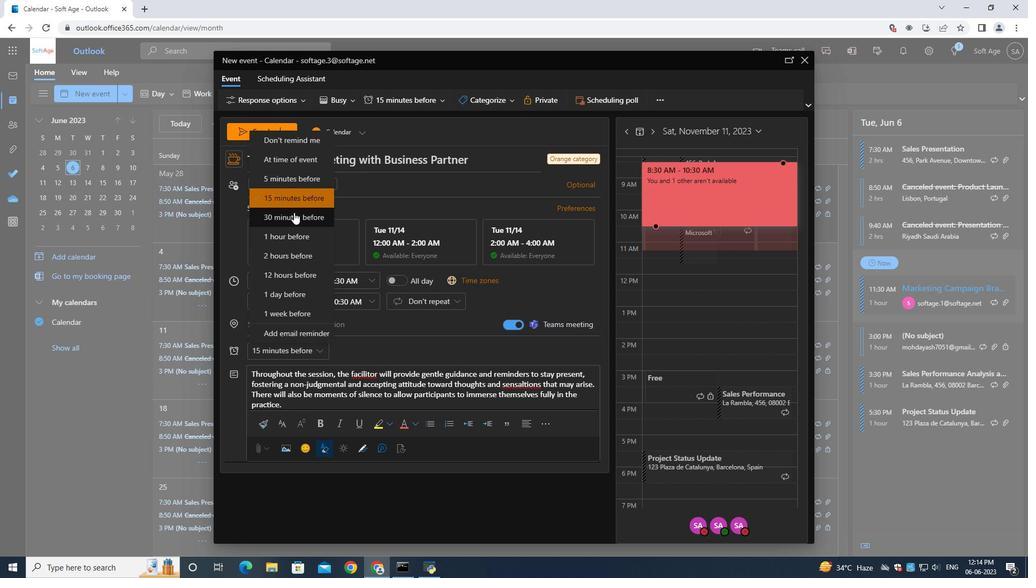 
Action: Mouse pressed left at (294, 213)
Screenshot: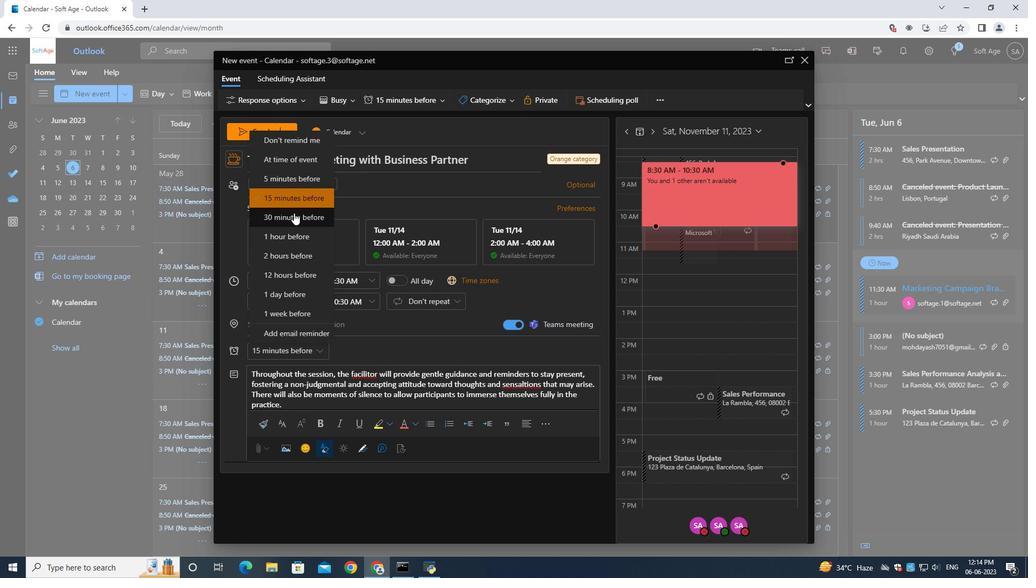 
Action: Mouse moved to (263, 134)
Screenshot: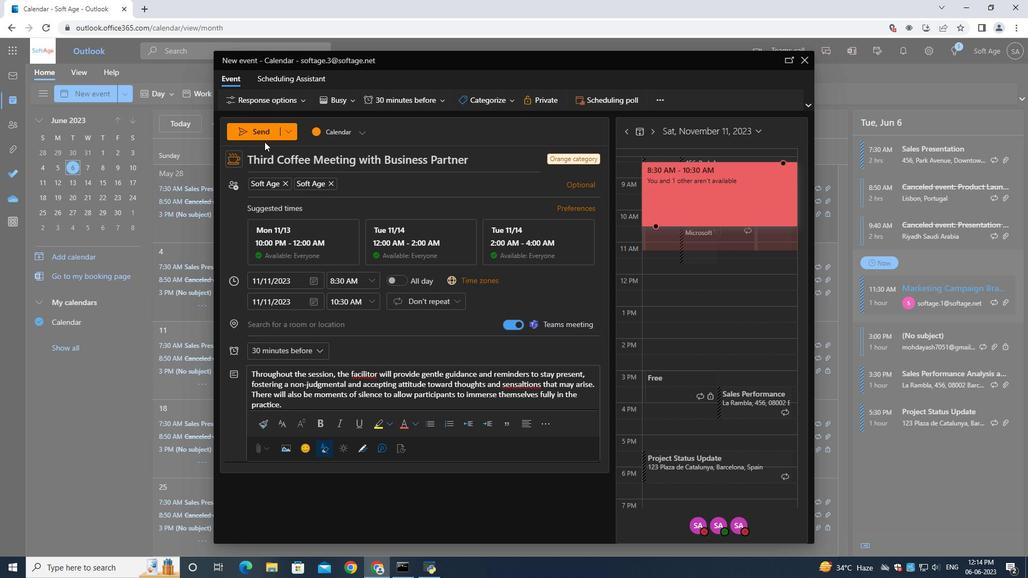 
Action: Mouse pressed left at (263, 134)
Screenshot: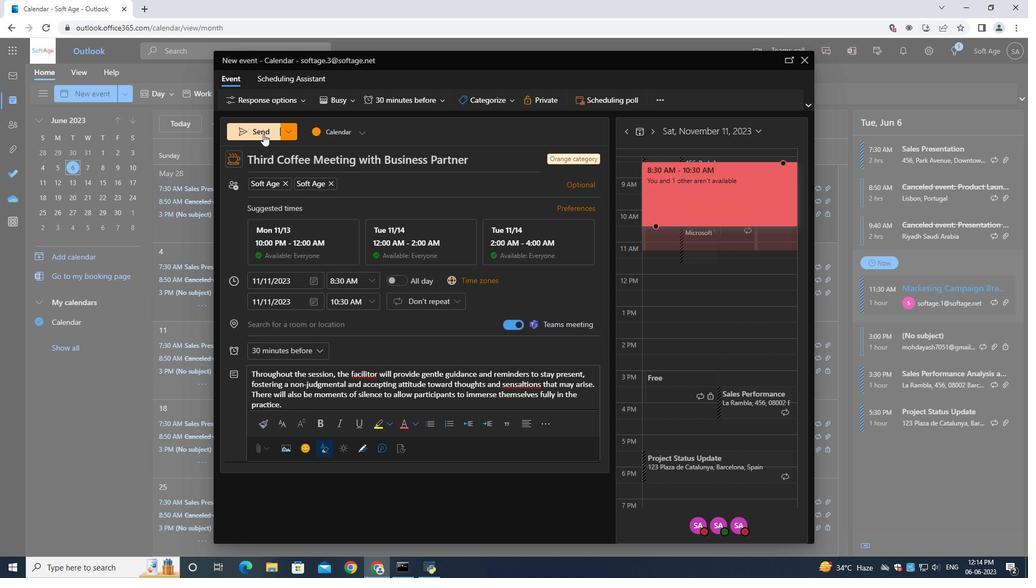 
Action: Mouse moved to (360, 166)
Screenshot: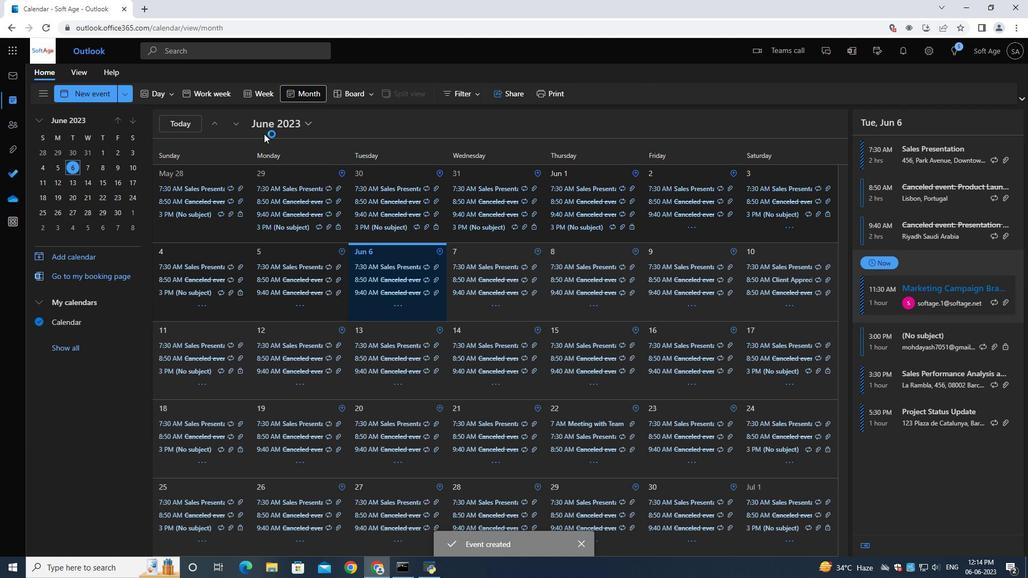 
